 Task: Measure the distance between Nashville and Andrew Jackson's Hermitage
Action: Mouse moved to (263, 71)
Screenshot: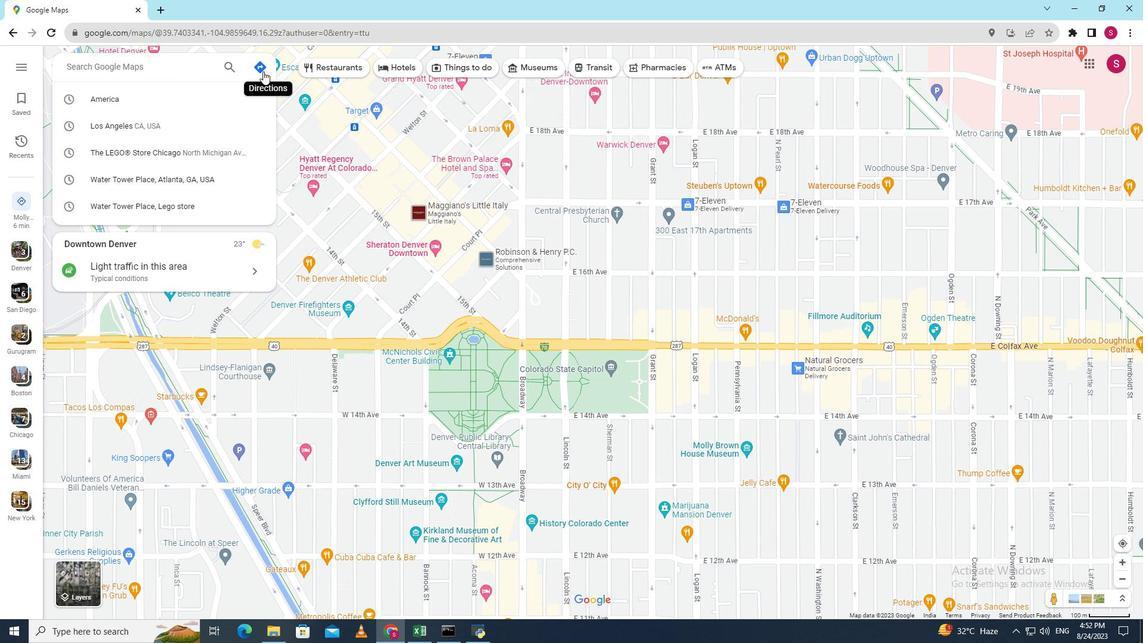 
Action: Mouse pressed left at (263, 71)
Screenshot: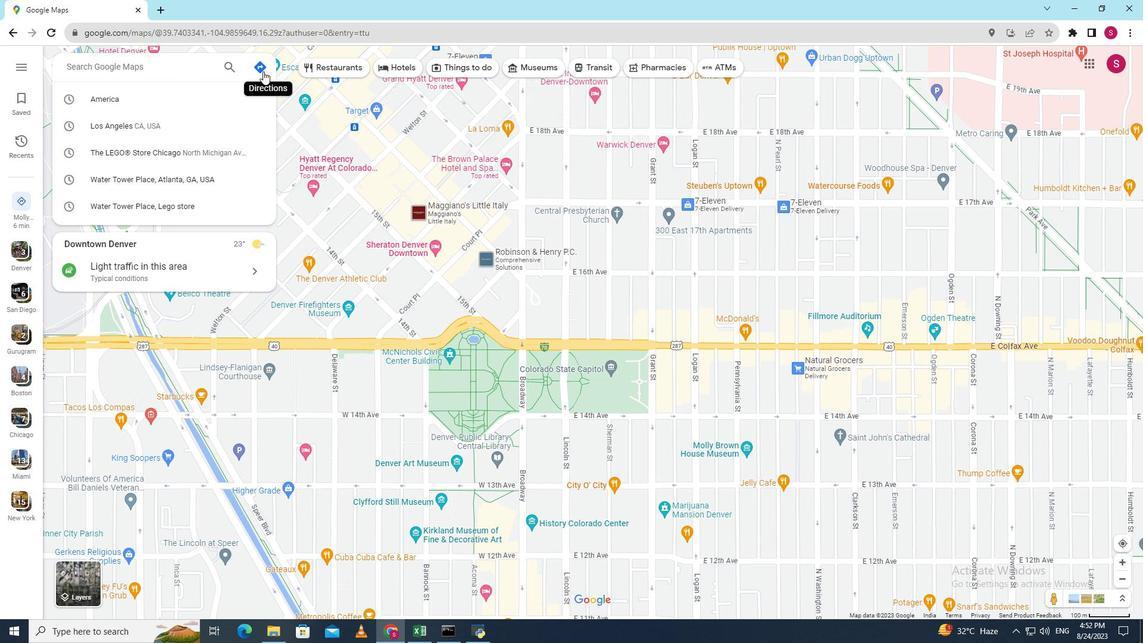 
Action: Mouse moved to (137, 98)
Screenshot: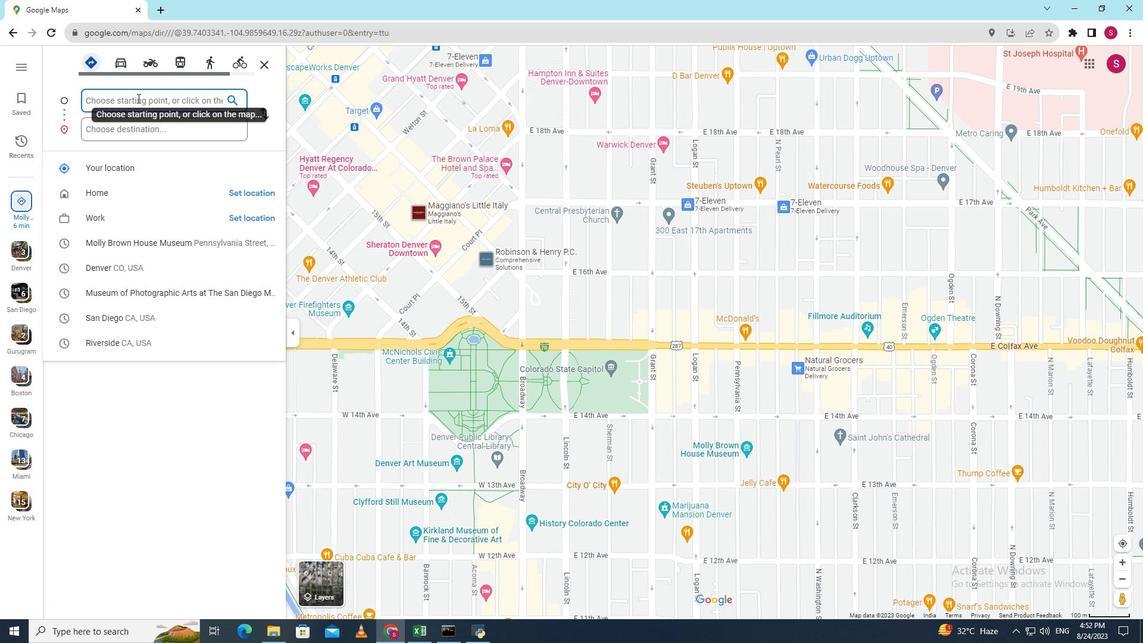 
Action: Key pressed <Key.shift><Key.shift><Key.shift><Key.shift><Key.shift><Key.shift><Key.shift><Key.shift><Key.shift><Key.shift><Key.shift><Key.shift><Key.shift>Nashville
Screenshot: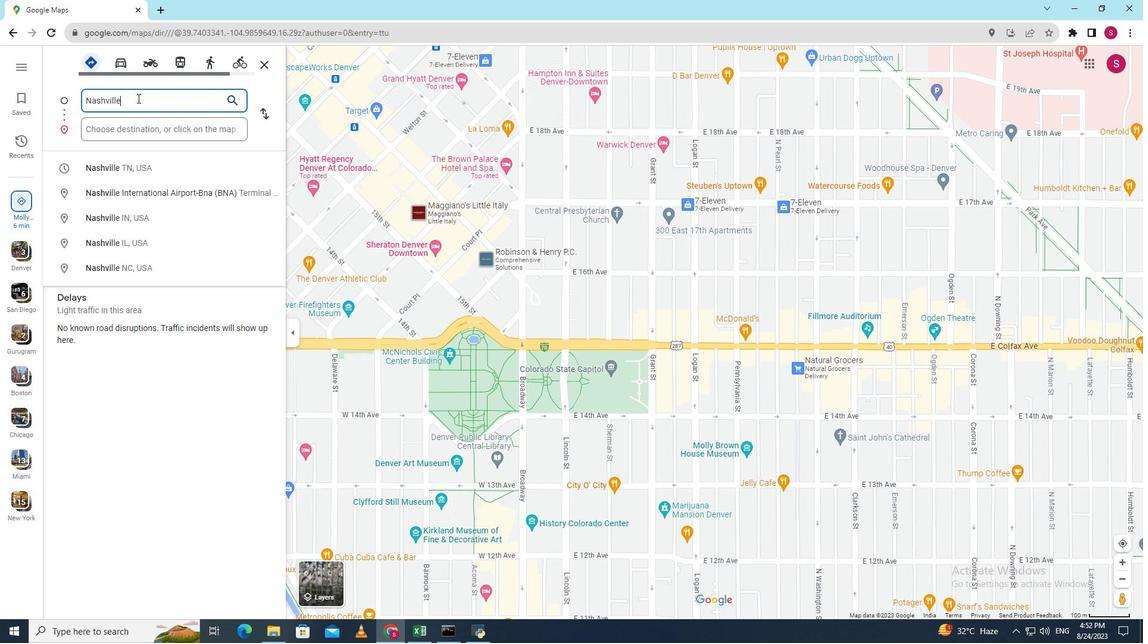 
Action: Mouse moved to (136, 125)
Screenshot: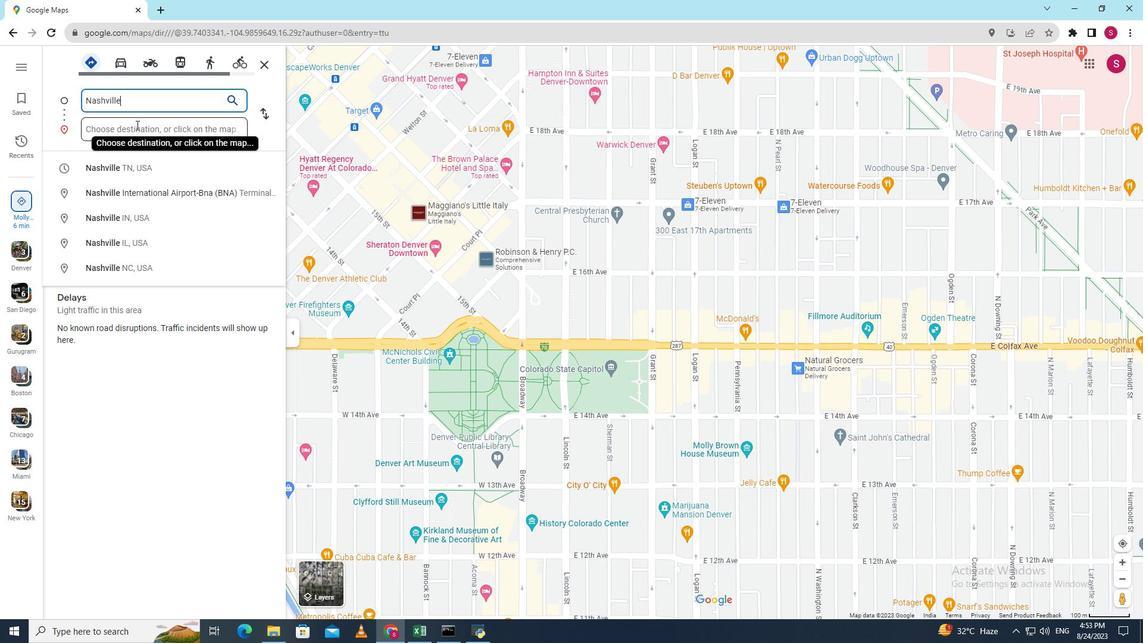 
Action: Mouse pressed left at (136, 125)
Screenshot: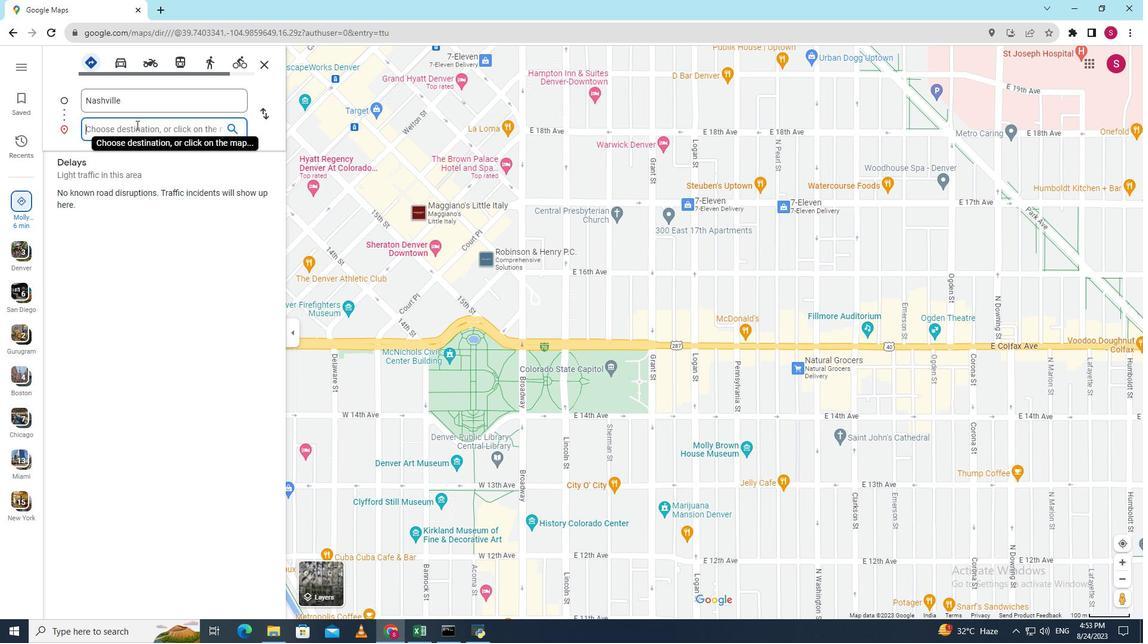
Action: Key pressed <Key.shift><Key.shift>Ande<Key.backspace>rew<Key.space><Key.shift><Key.shift><Key.shift><Key.shift><Key.shift><Key.shift><Key.shift><Key.shift>Jackson's<Key.space><Key.shift><Key.shift><Key.shift><Key.shift><Key.shift><Key.shift><Key.shift><Key.shift>Hermitage<Key.enter>
Screenshot: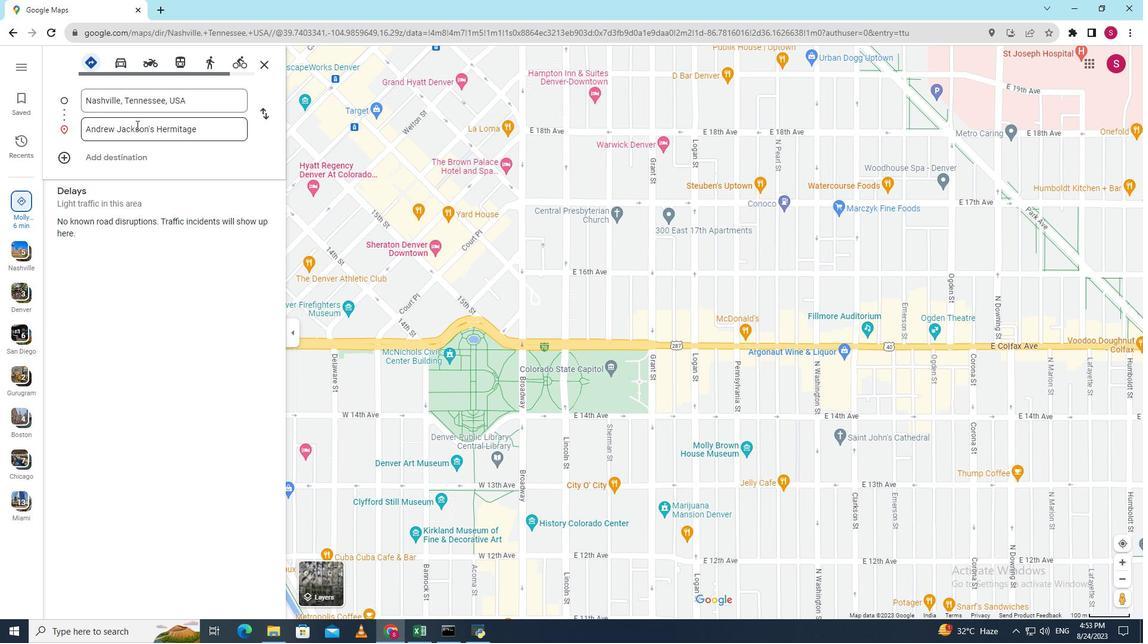 
Action: Mouse moved to (425, 412)
Screenshot: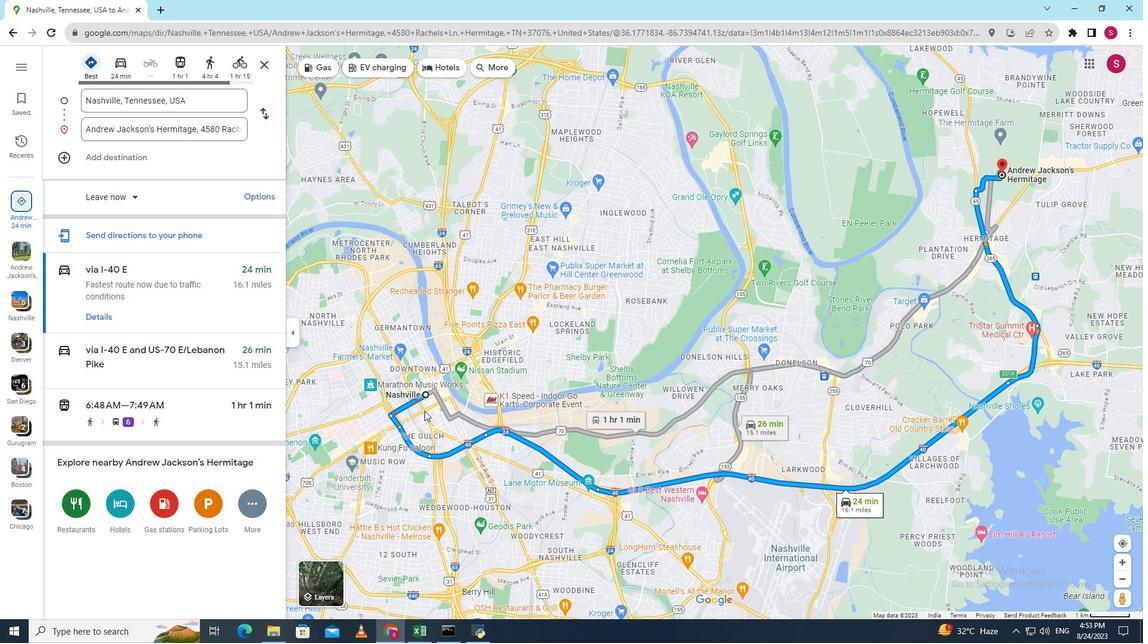 
Action: Mouse scrolled (425, 412) with delta (0, 0)
Screenshot: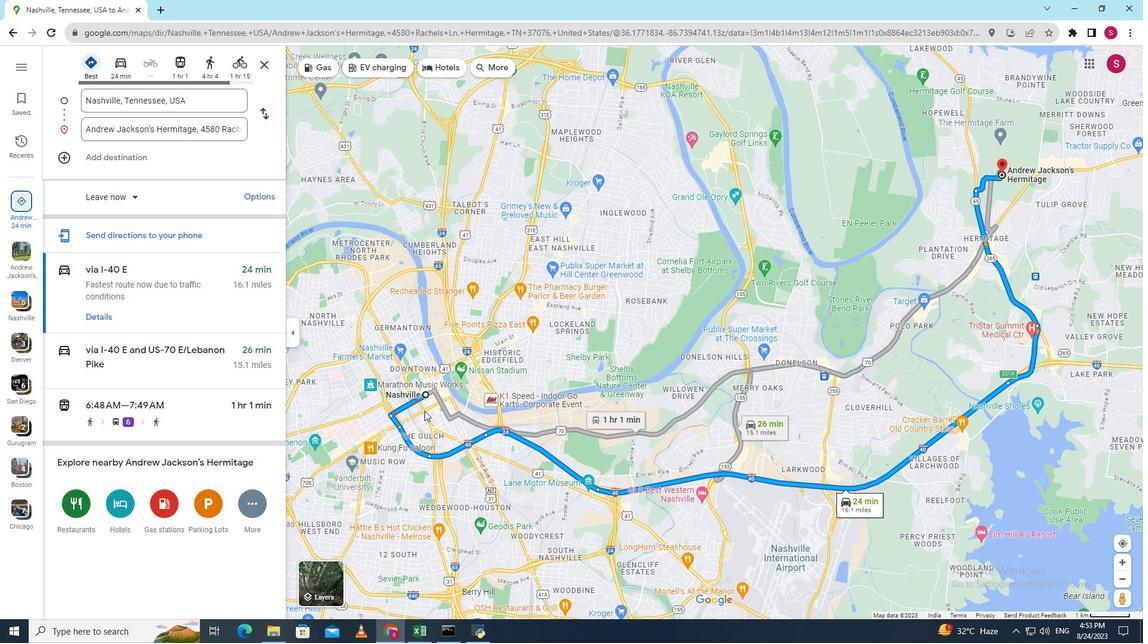 
Action: Mouse moved to (424, 411)
Screenshot: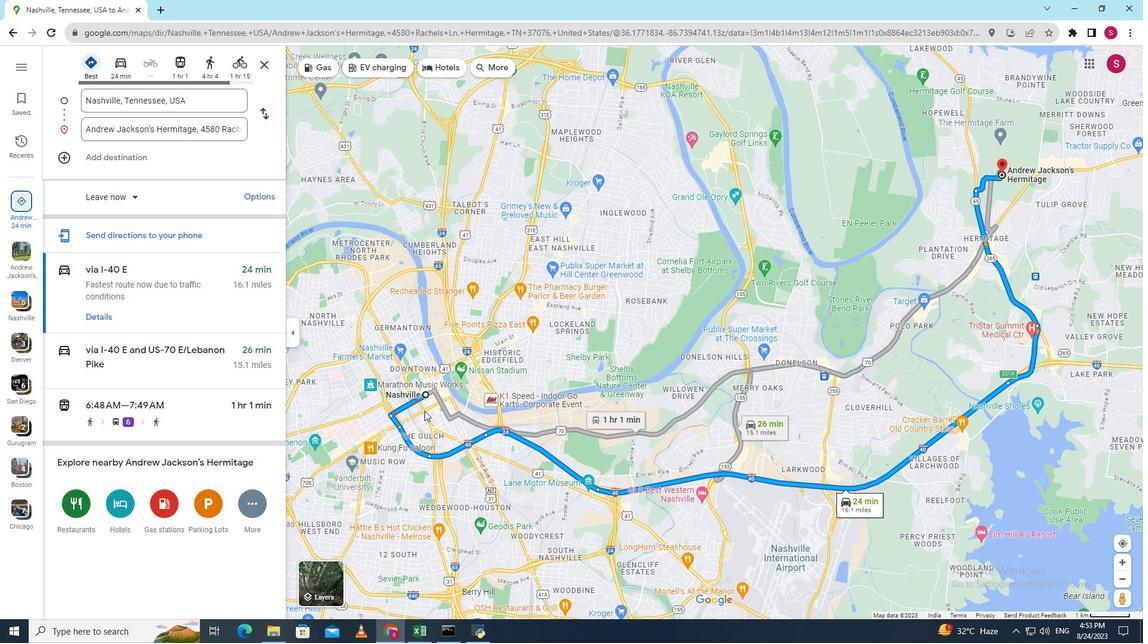 
Action: Mouse scrolled (424, 411) with delta (0, 0)
Screenshot: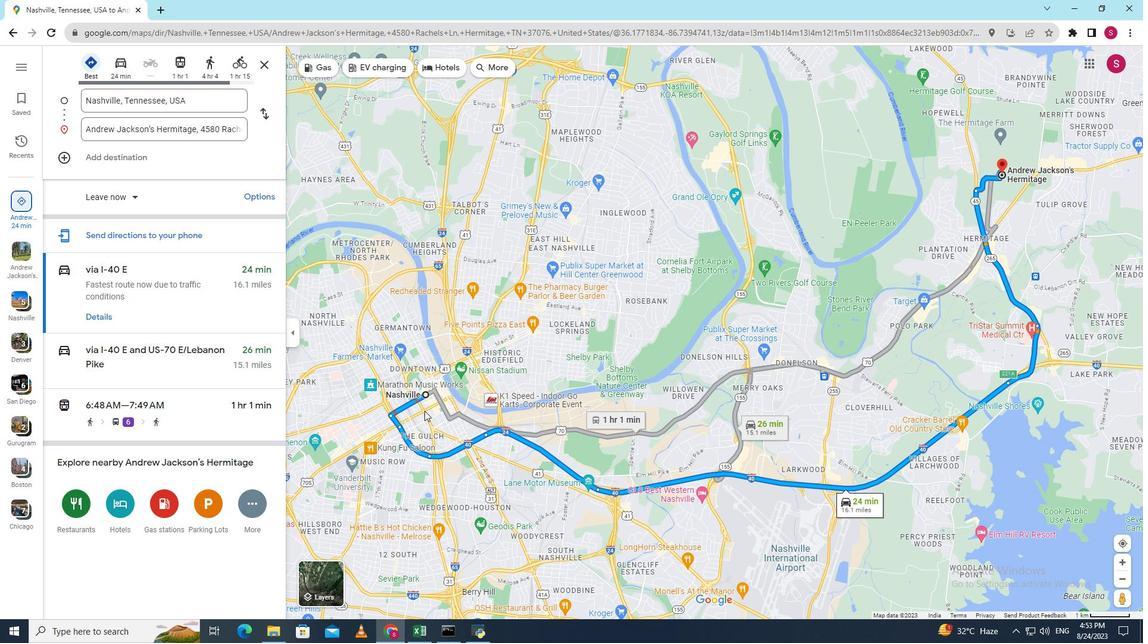 
Action: Mouse scrolled (424, 411) with delta (0, 0)
Screenshot: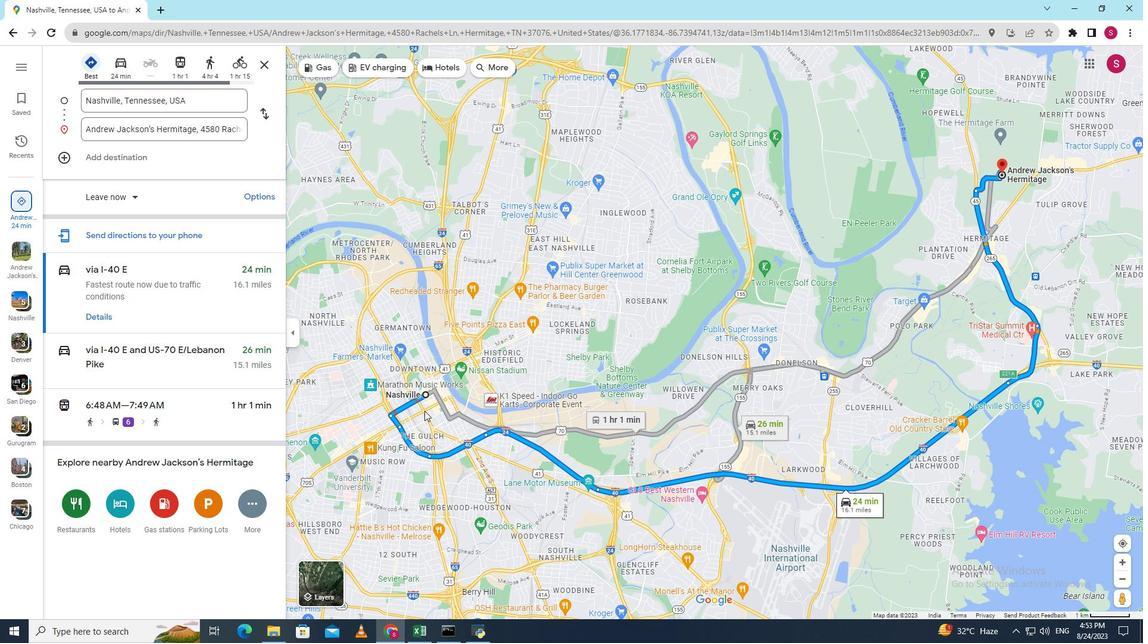 
Action: Mouse scrolled (424, 411) with delta (0, 0)
Screenshot: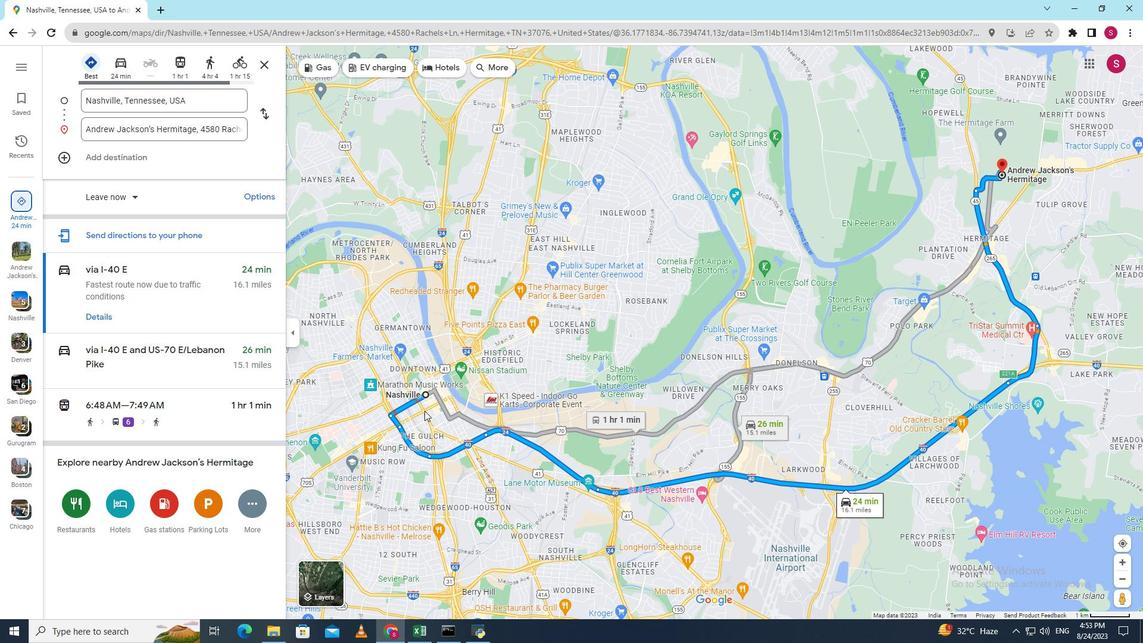 
Action: Mouse scrolled (424, 411) with delta (0, 0)
Screenshot: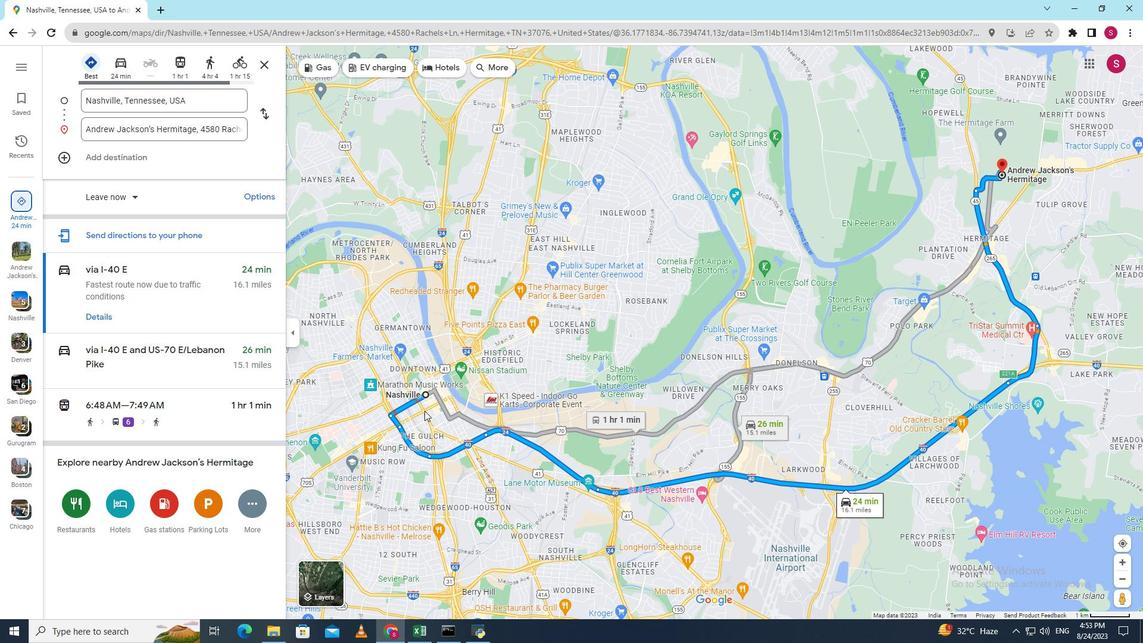 
Action: Mouse scrolled (424, 411) with delta (0, 0)
Screenshot: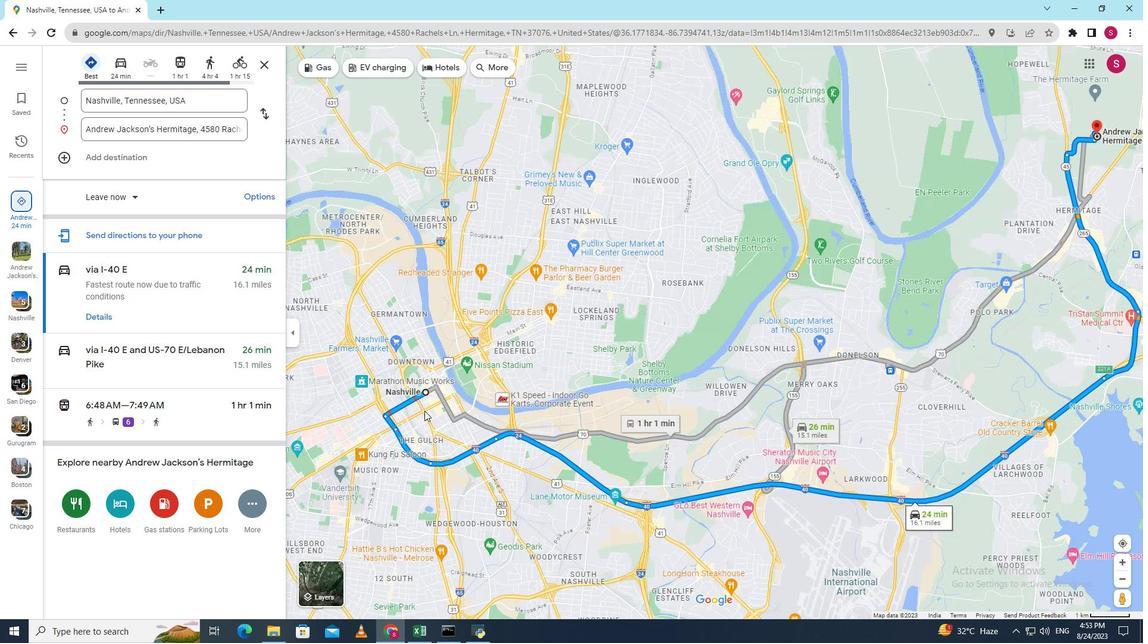 
Action: Mouse scrolled (424, 411) with delta (0, 0)
Screenshot: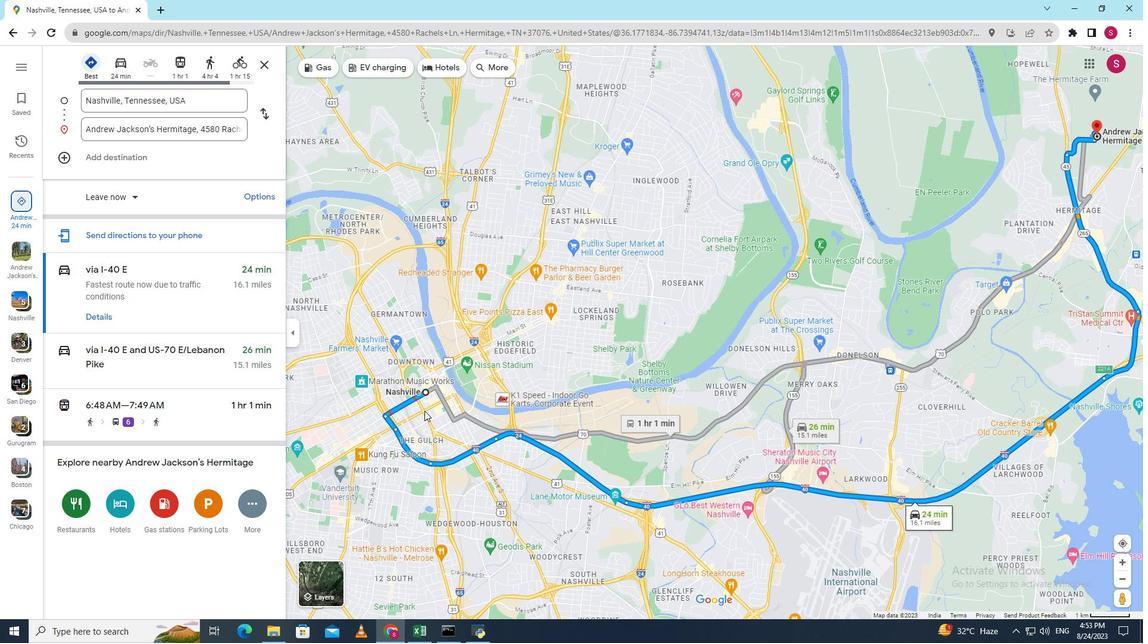 
Action: Mouse moved to (427, 356)
Screenshot: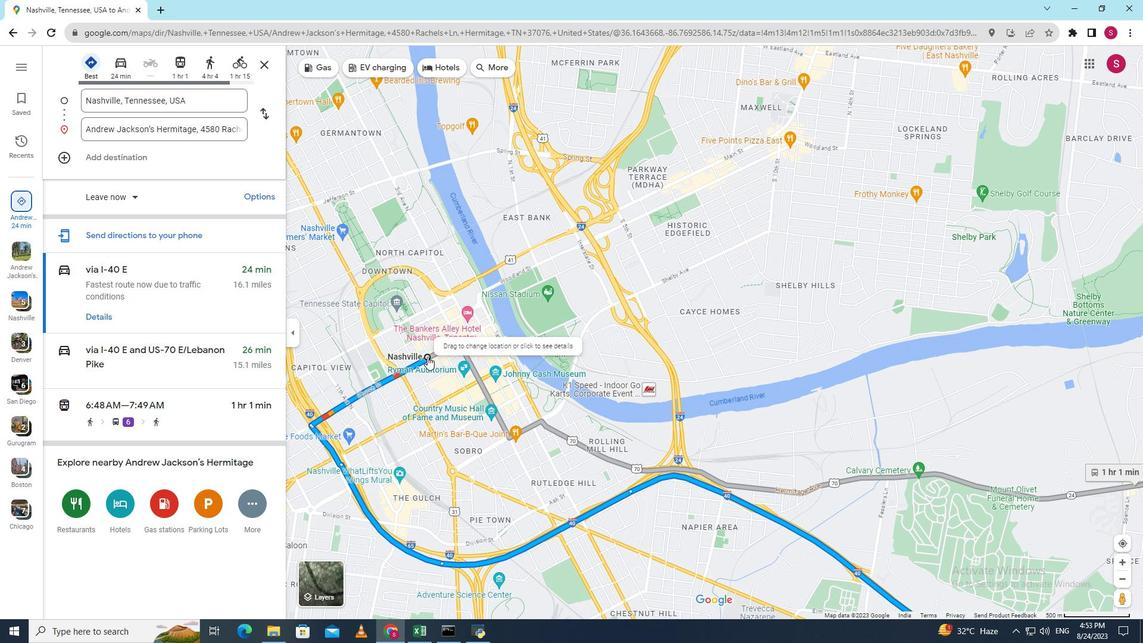 
Action: Mouse pressed right at (427, 356)
Screenshot: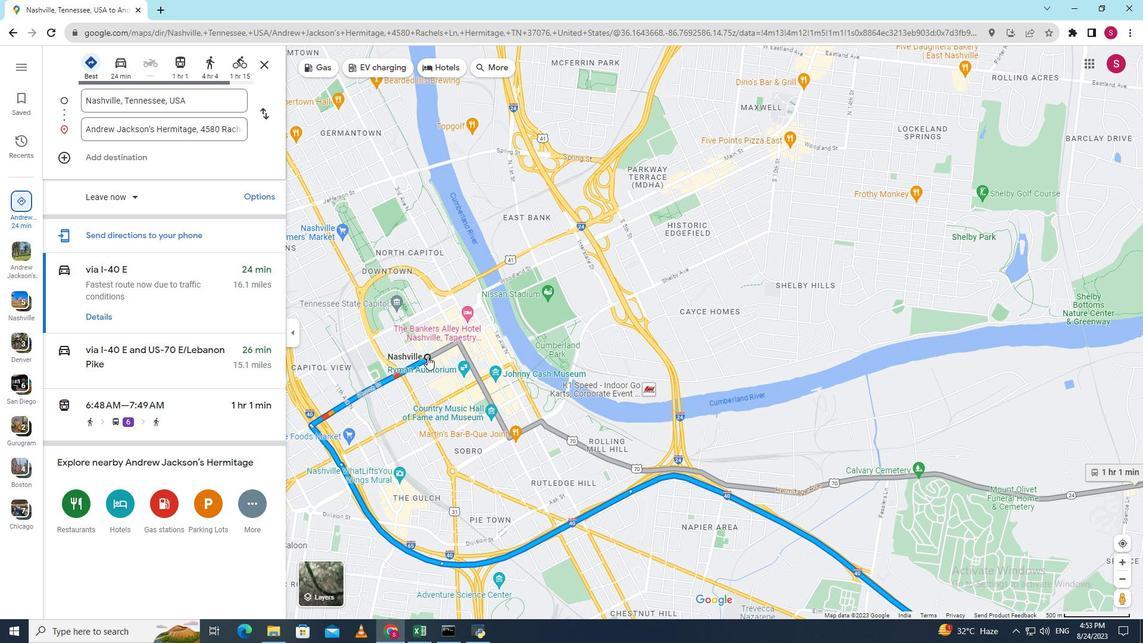 
Action: Mouse moved to (427, 355)
Screenshot: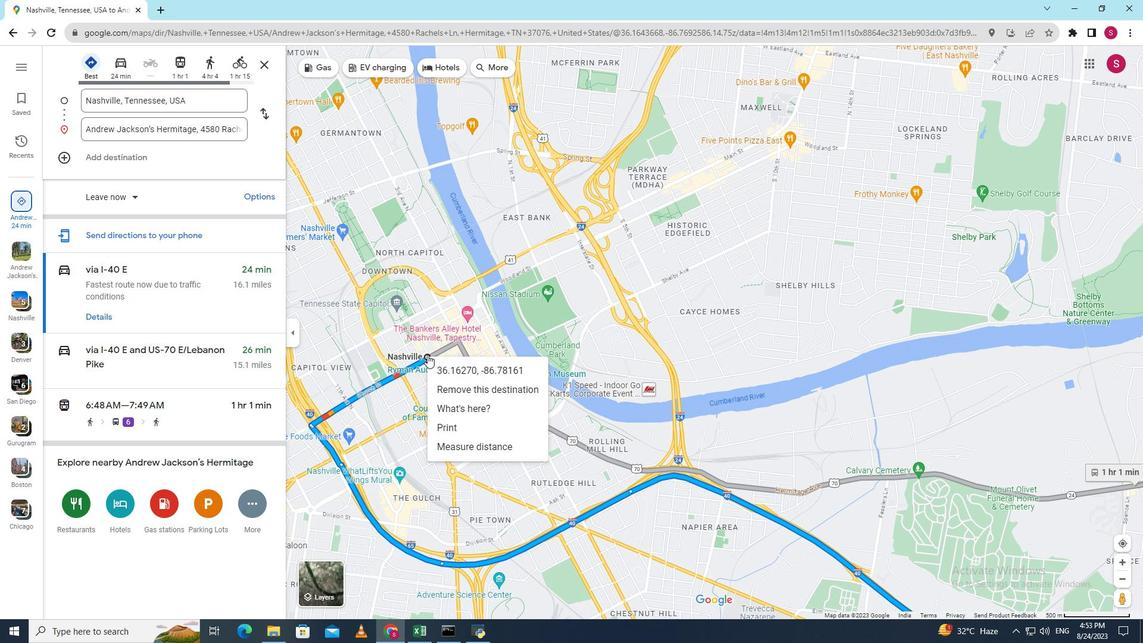 
Action: Mouse pressed right at (427, 355)
Screenshot: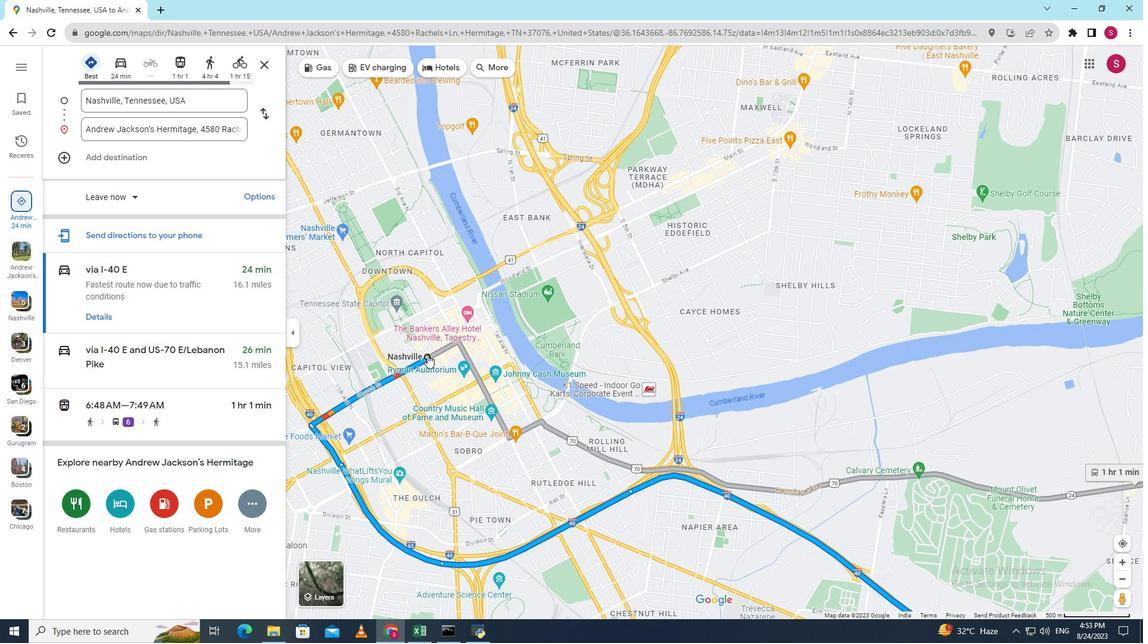 
Action: Mouse moved to (459, 445)
Screenshot: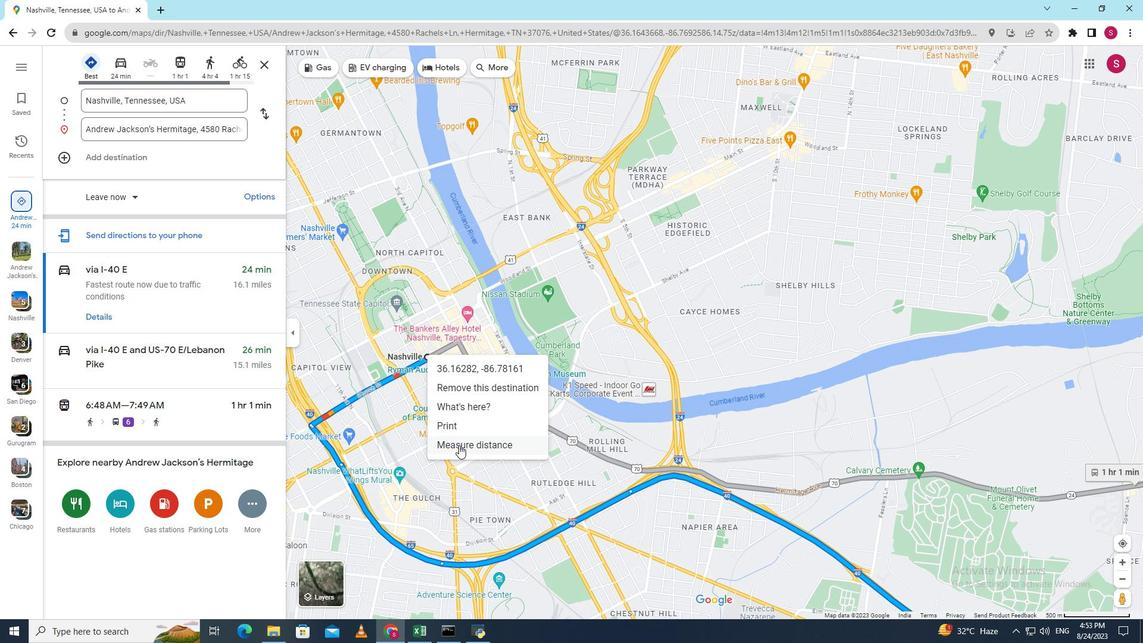 
Action: Mouse pressed left at (459, 445)
Screenshot: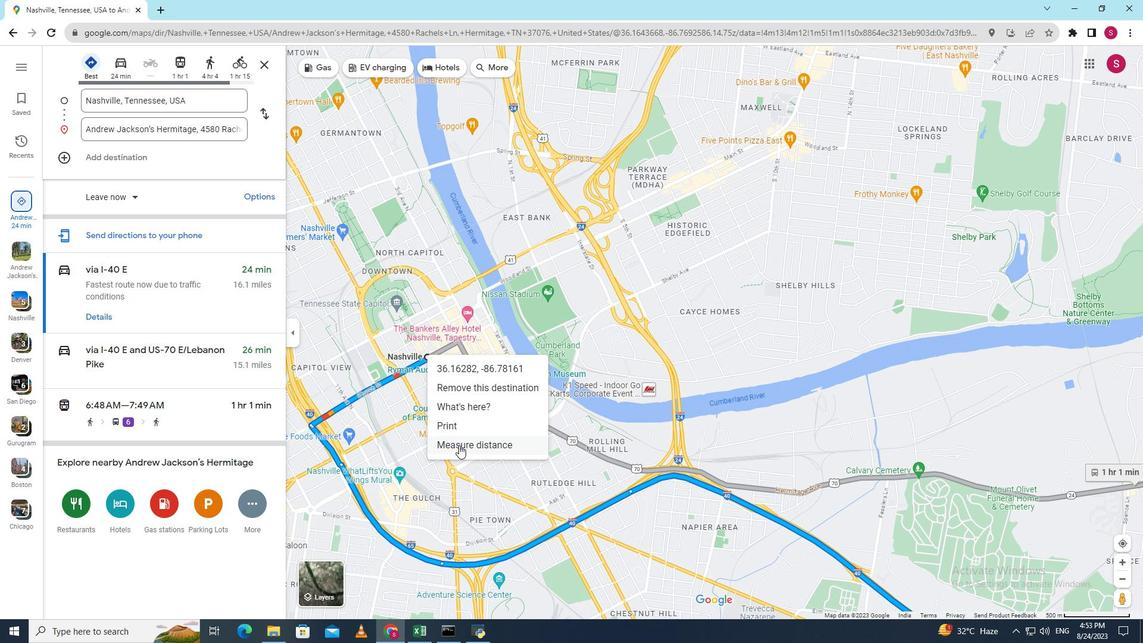 
Action: Mouse moved to (969, 253)
Screenshot: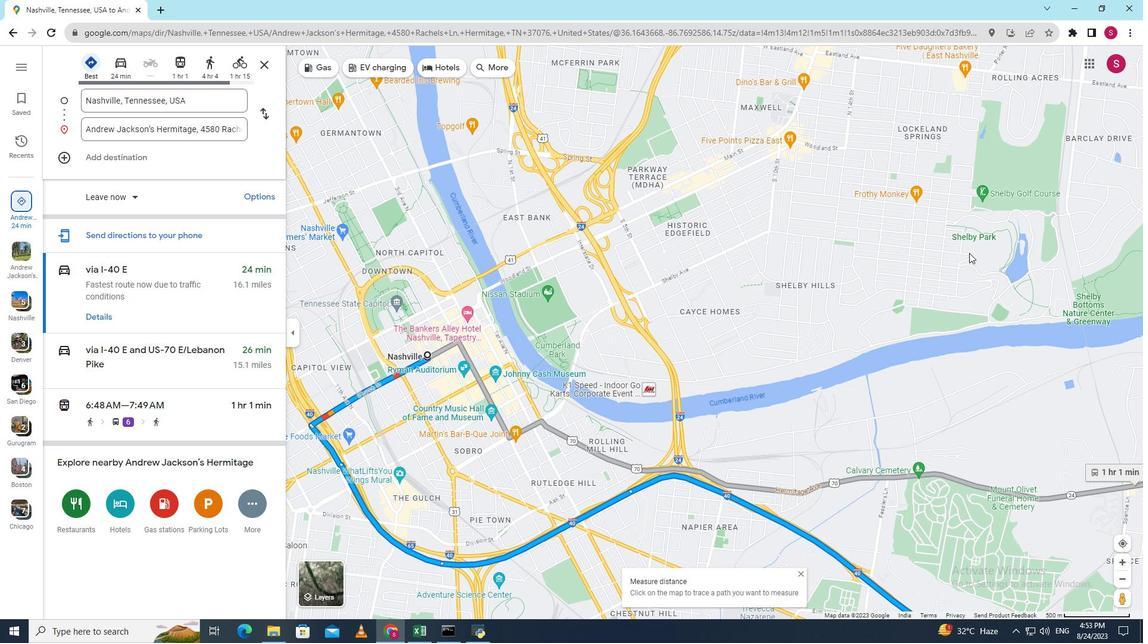 
Action: Mouse pressed left at (969, 253)
Screenshot: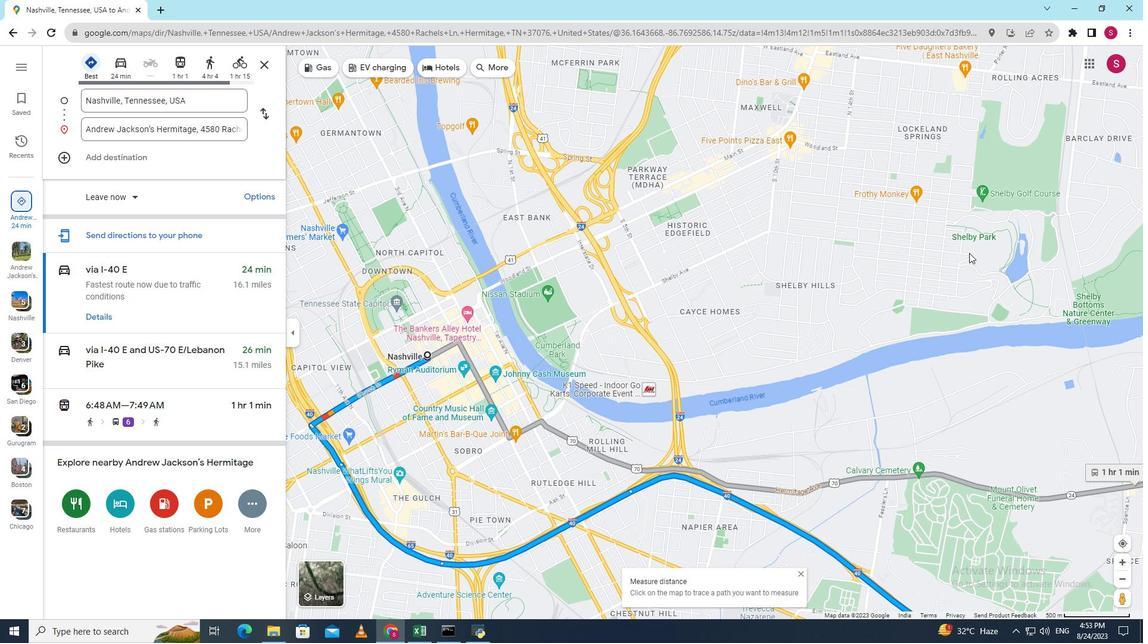 
Action: Mouse moved to (839, 221)
Screenshot: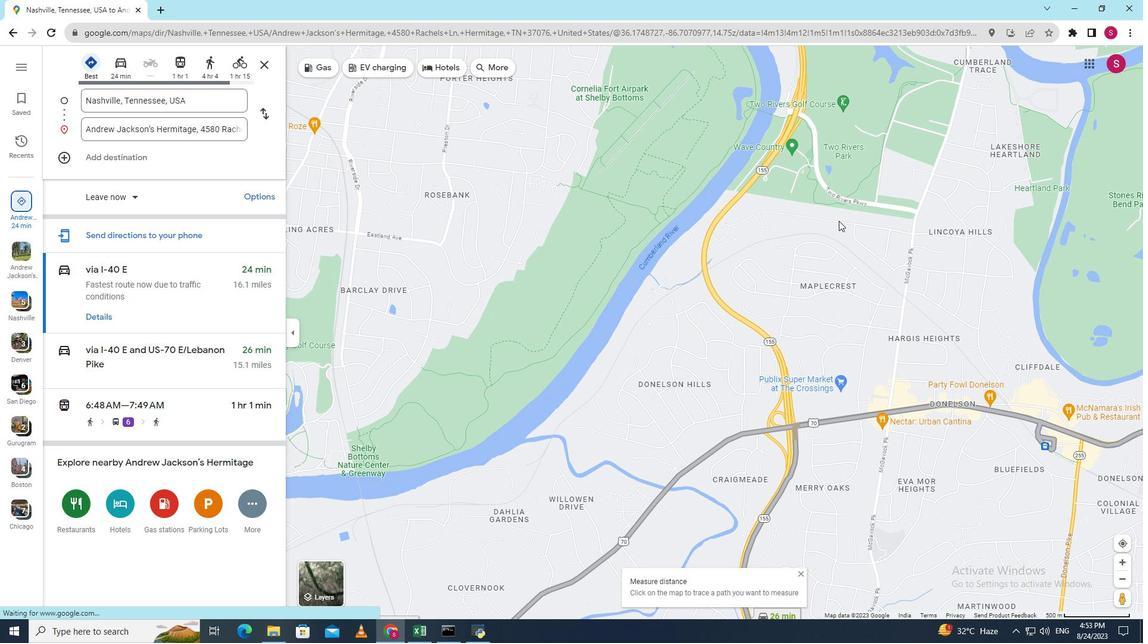 
Action: Mouse pressed left at (839, 221)
Screenshot: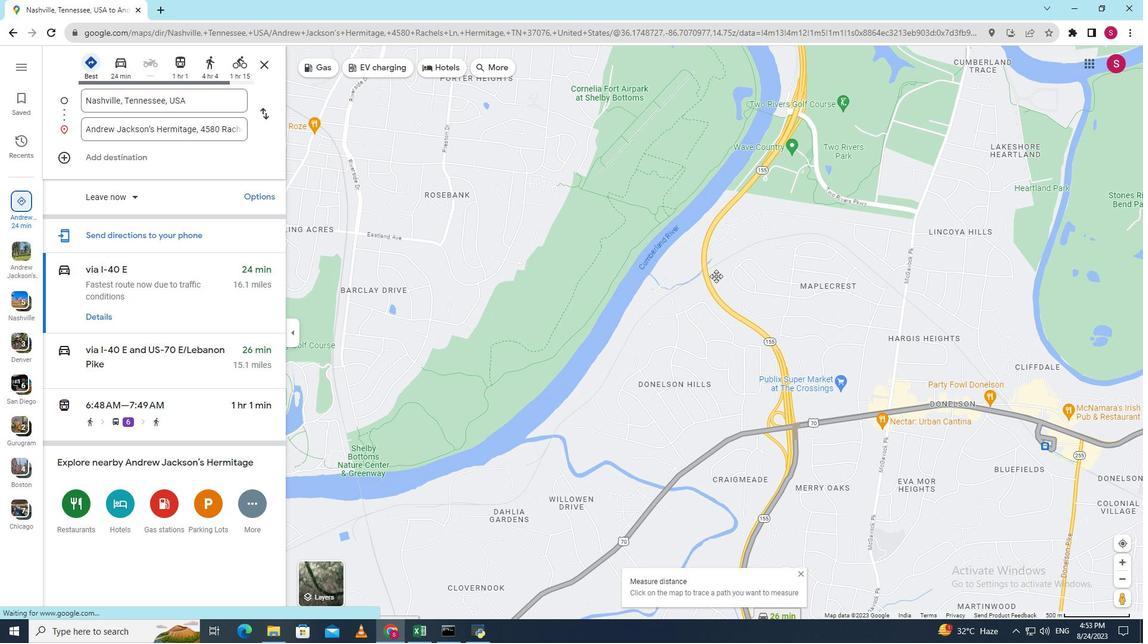 
Action: Mouse moved to (575, 337)
Screenshot: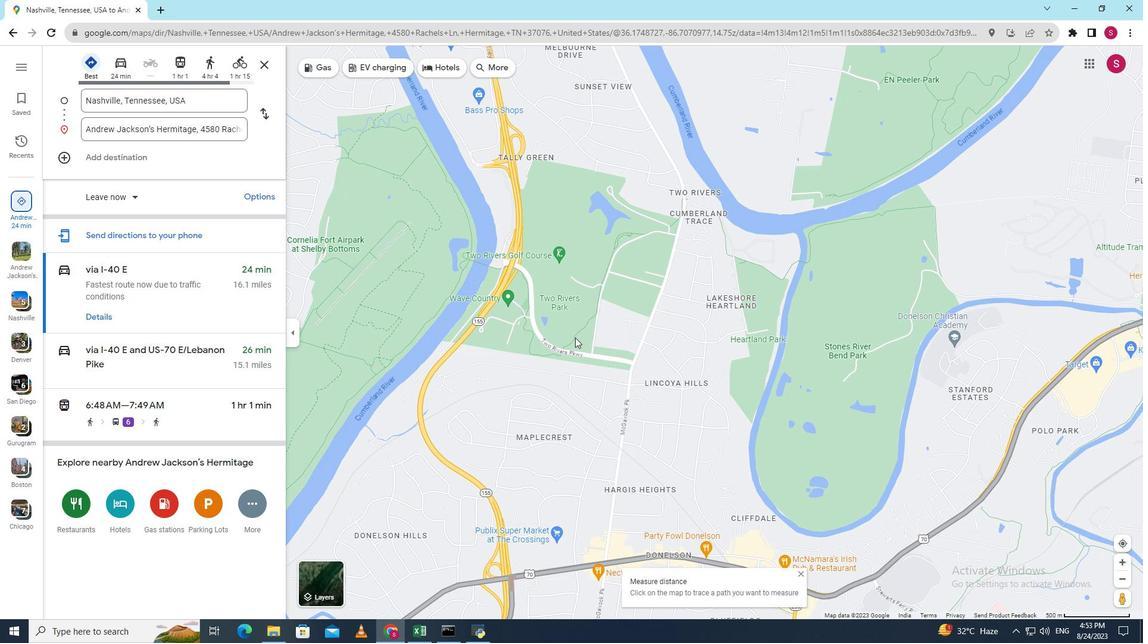 
Action: Mouse scrolled (575, 337) with delta (0, 0)
Screenshot: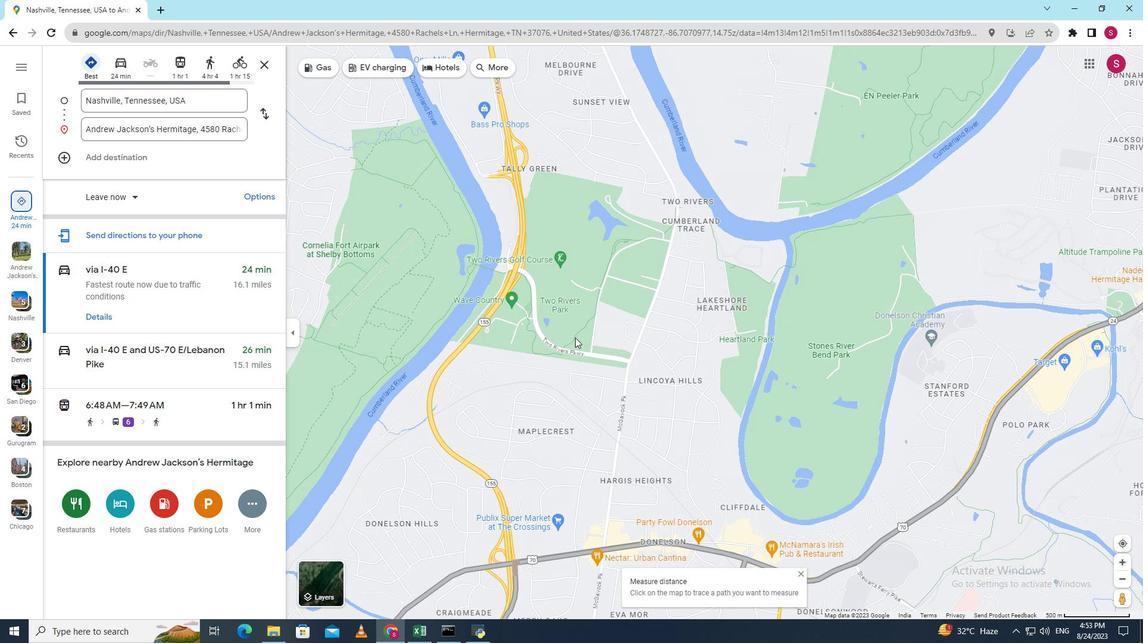 
Action: Mouse scrolled (575, 337) with delta (0, 0)
Screenshot: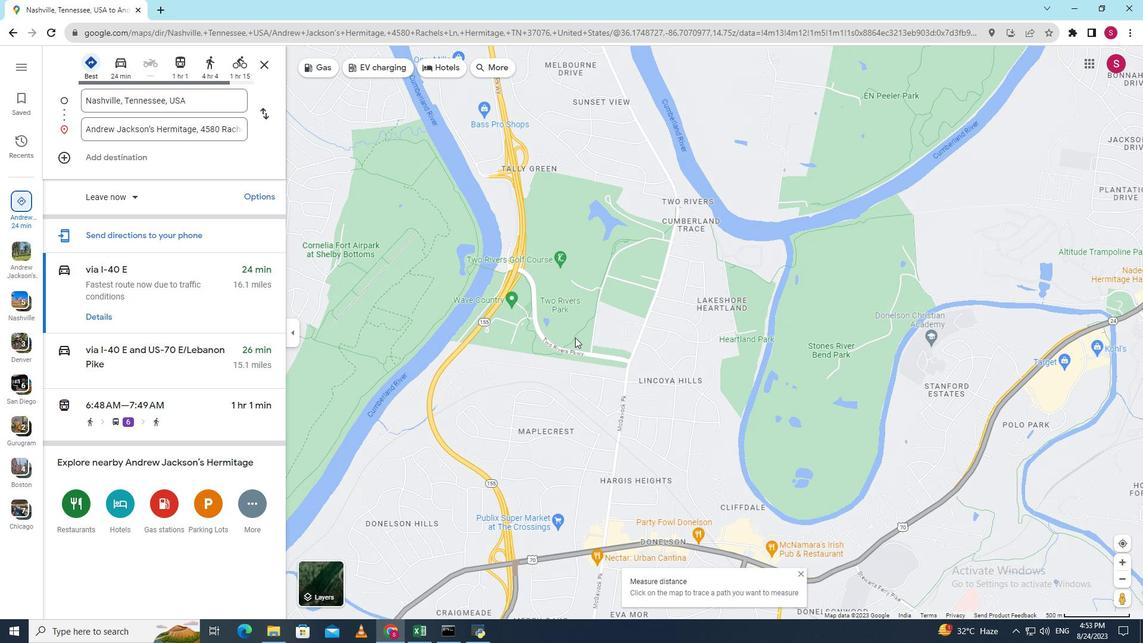 
Action: Mouse scrolled (575, 337) with delta (0, 0)
Screenshot: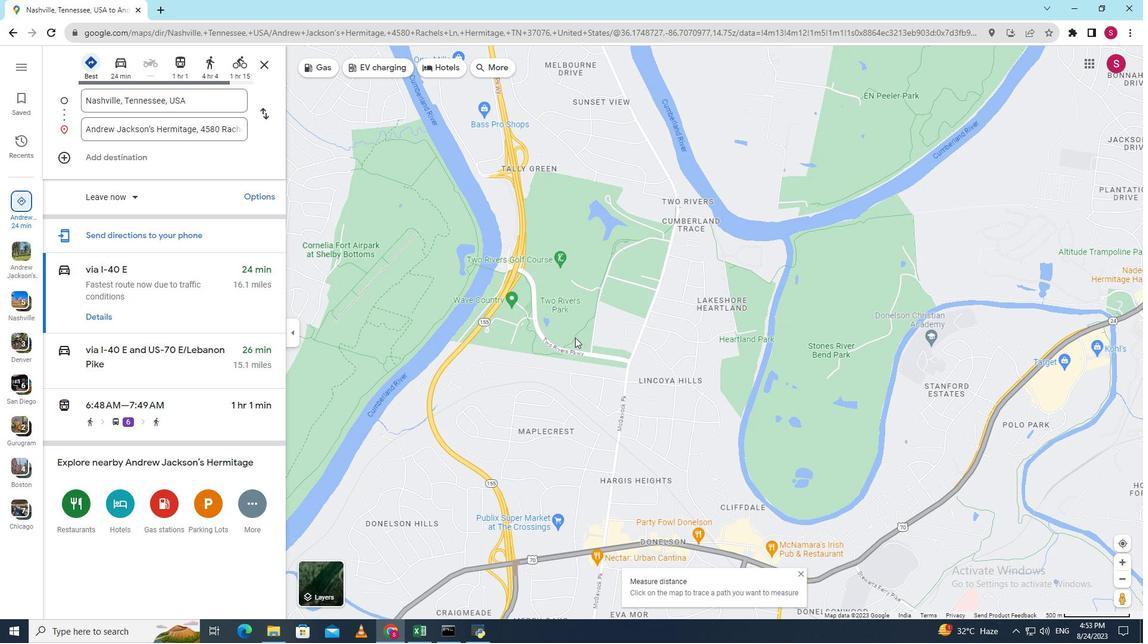 
Action: Mouse scrolled (575, 337) with delta (0, 0)
Screenshot: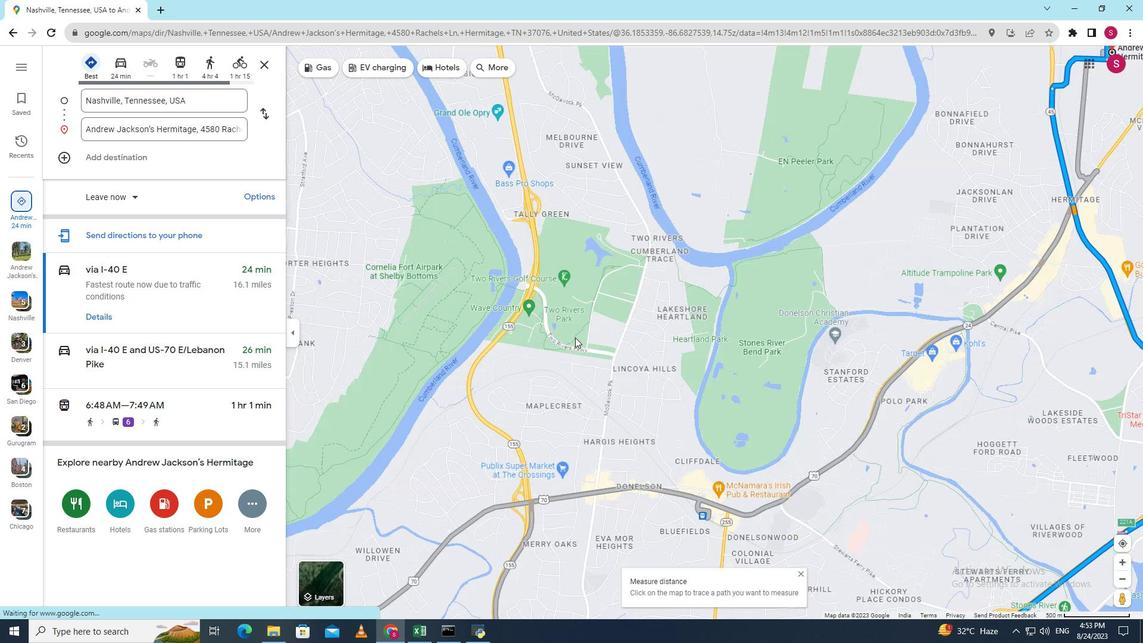 
Action: Mouse scrolled (575, 337) with delta (0, 0)
Screenshot: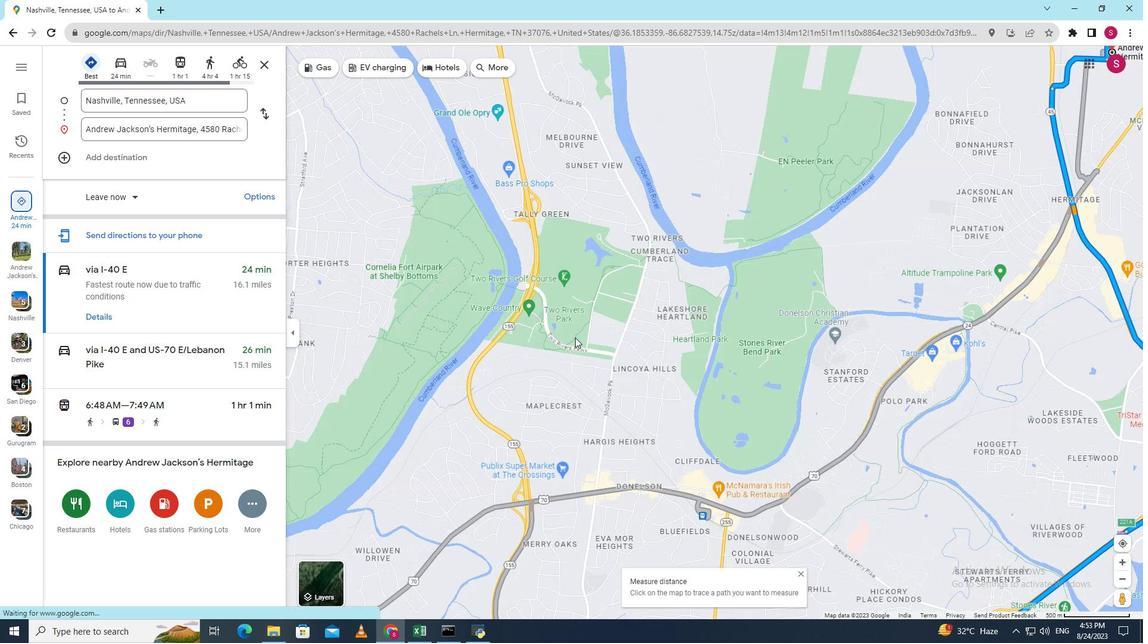 
Action: Mouse scrolled (575, 337) with delta (0, 0)
Screenshot: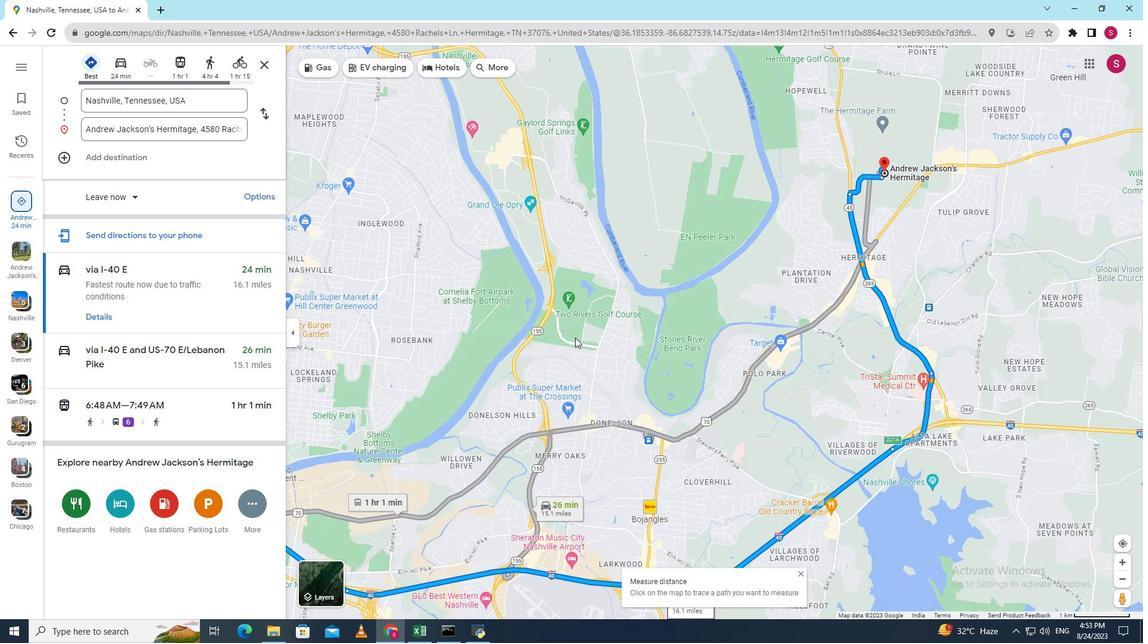 
Action: Mouse moved to (852, 196)
Screenshot: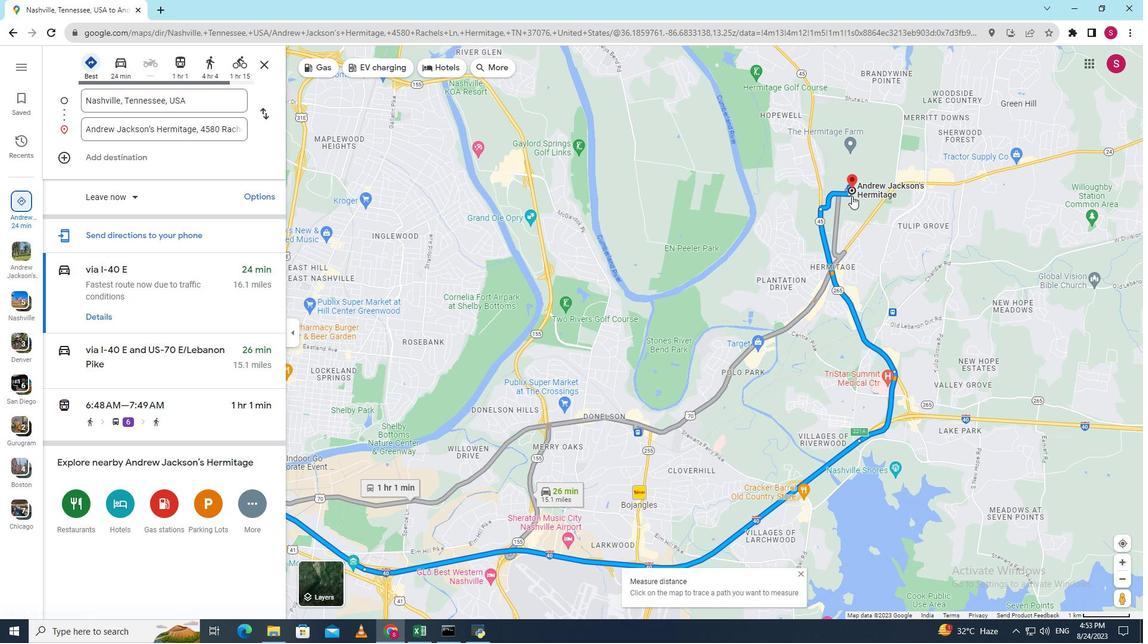 
Action: Mouse scrolled (852, 196) with delta (0, 0)
Screenshot: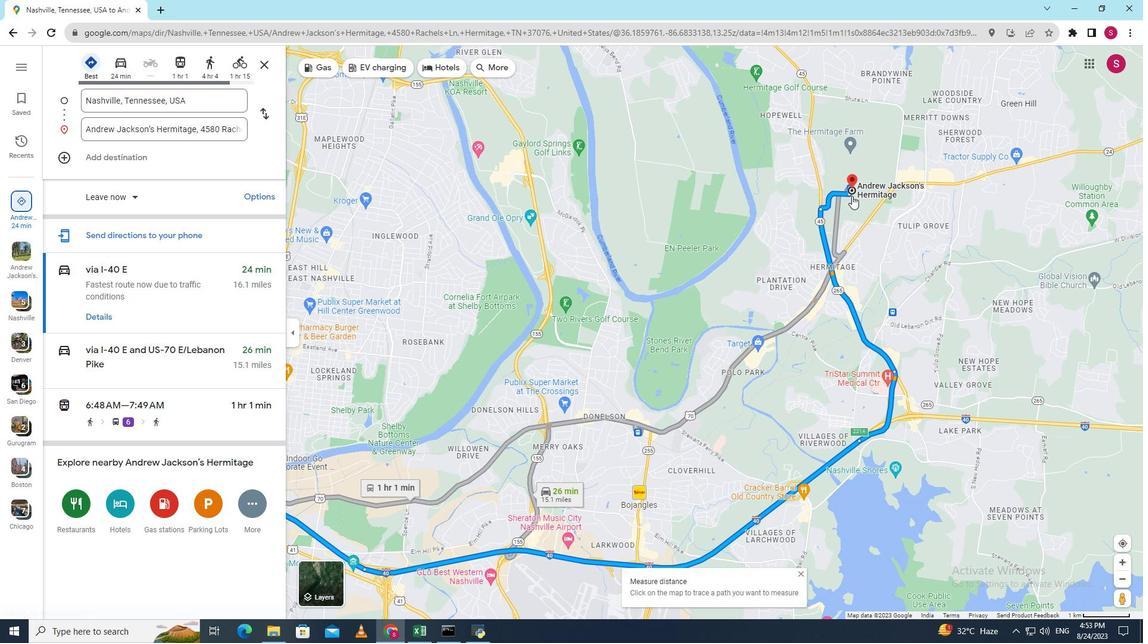 
Action: Mouse scrolled (852, 196) with delta (0, 0)
Screenshot: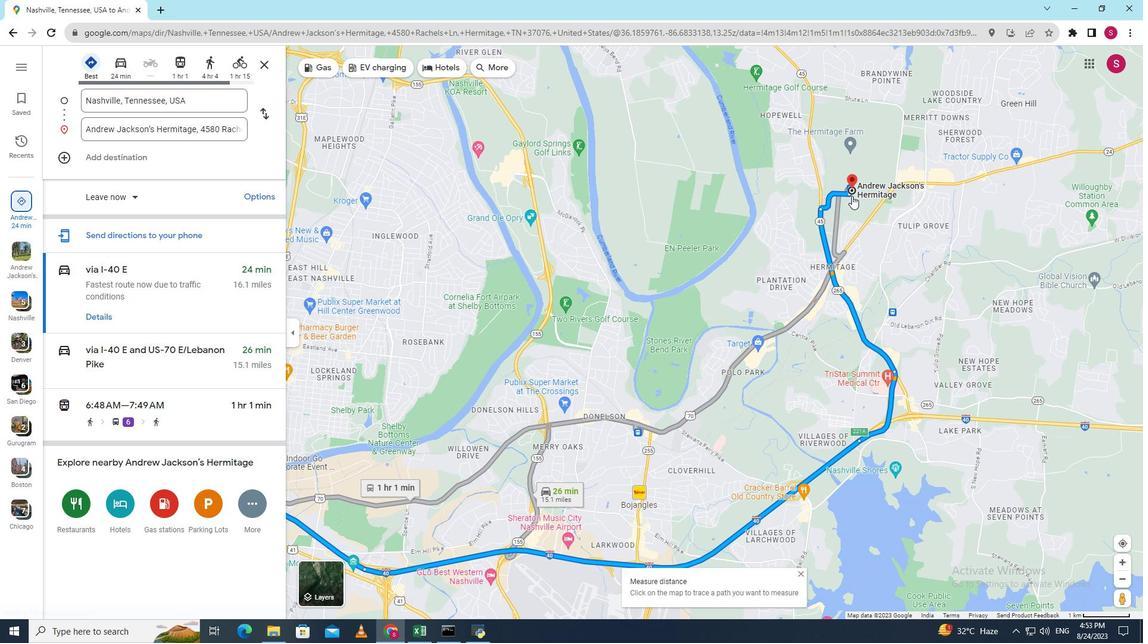 
Action: Mouse scrolled (852, 196) with delta (0, 0)
Screenshot: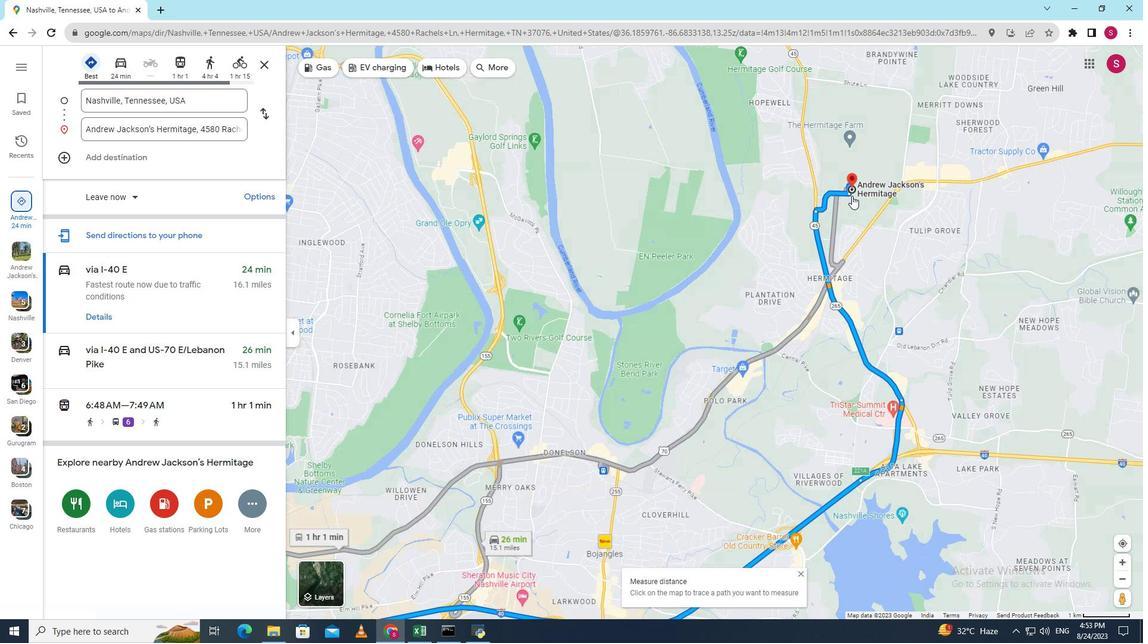 
Action: Mouse scrolled (852, 196) with delta (0, 0)
Screenshot: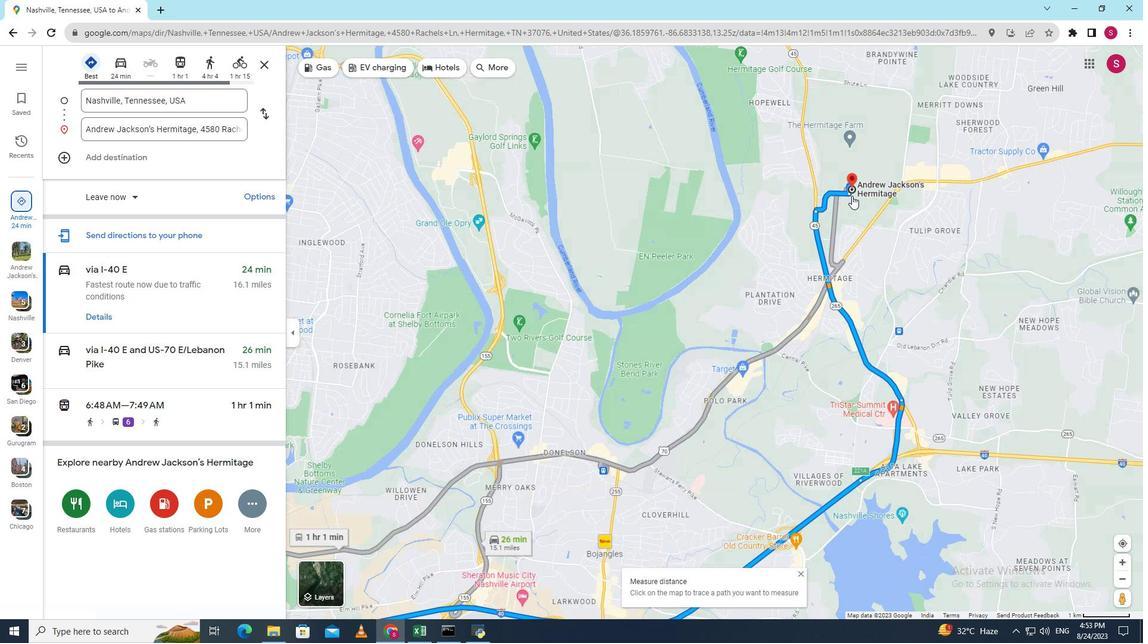 
Action: Mouse scrolled (852, 196) with delta (0, 0)
Screenshot: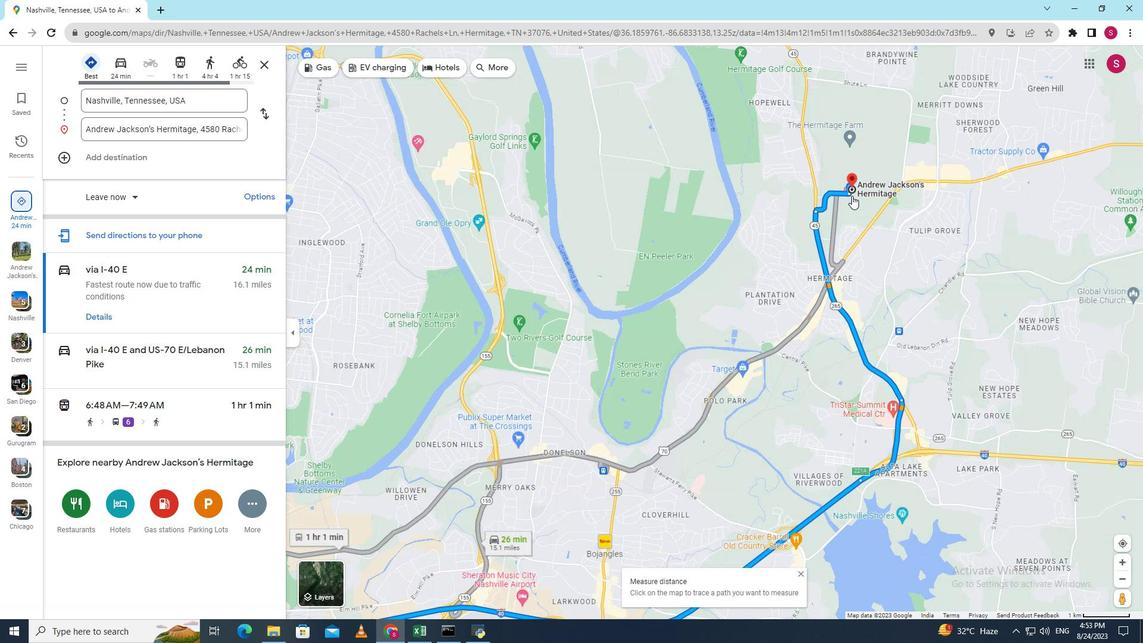 
Action: Mouse scrolled (852, 196) with delta (0, 0)
Screenshot: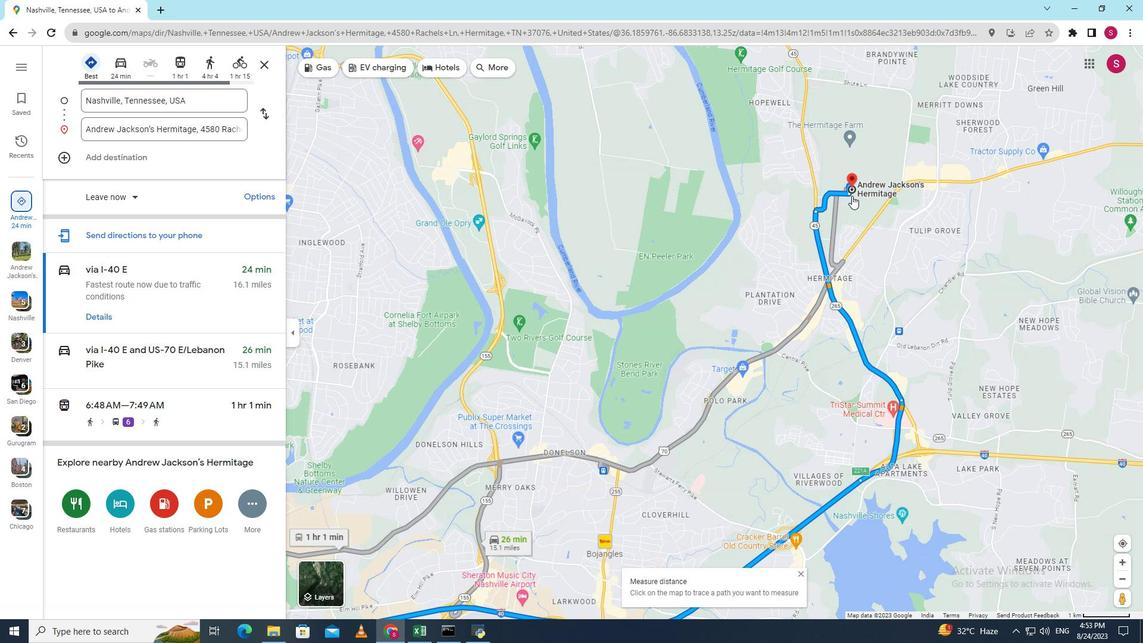 
Action: Mouse scrolled (852, 196) with delta (0, 0)
Screenshot: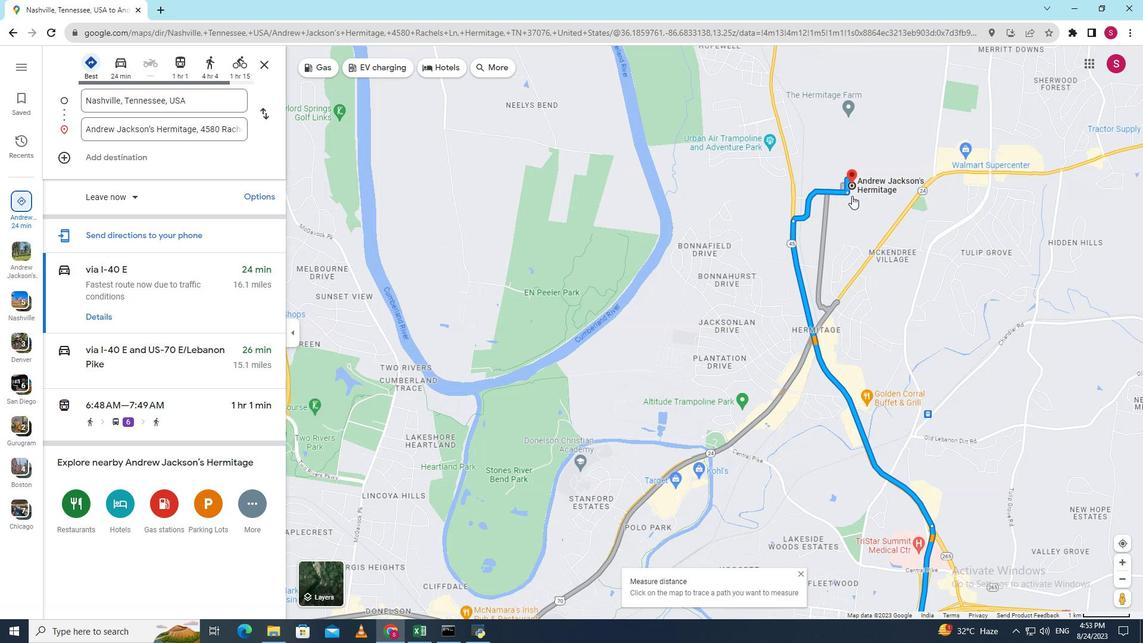 
Action: Mouse moved to (852, 193)
Screenshot: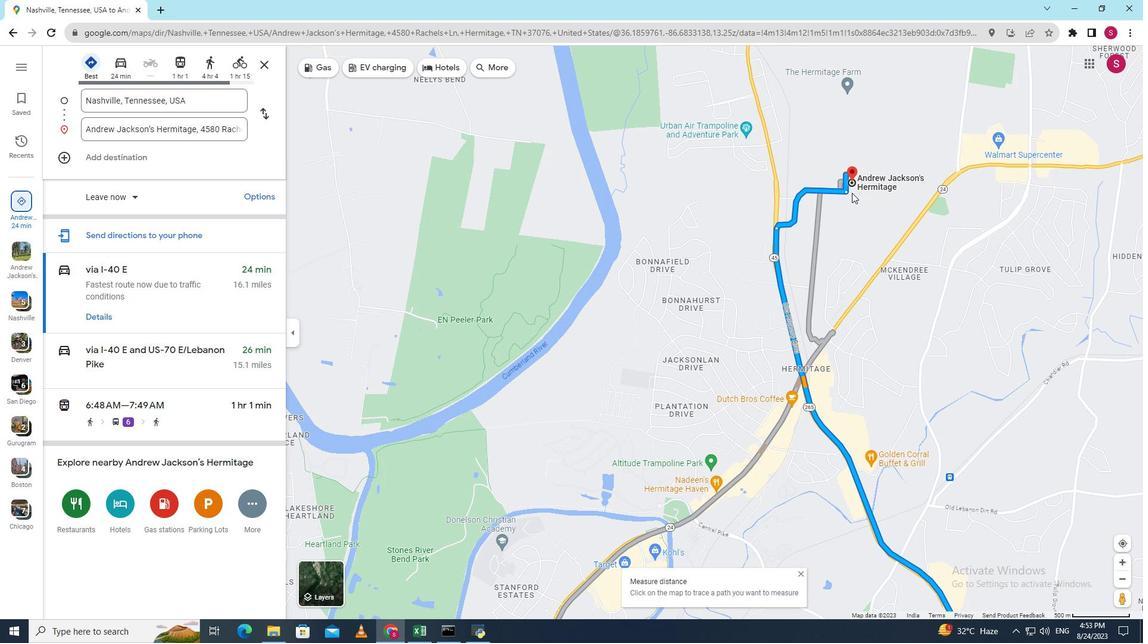 
Action: Mouse scrolled (852, 193) with delta (0, 0)
Screenshot: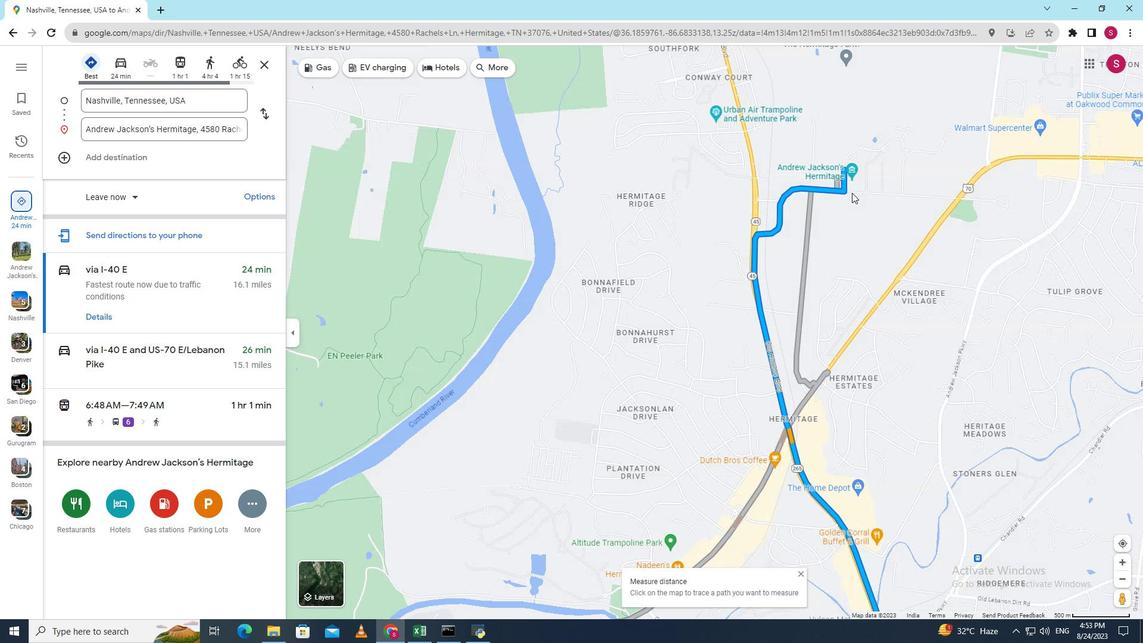 
Action: Mouse scrolled (852, 193) with delta (0, 0)
Screenshot: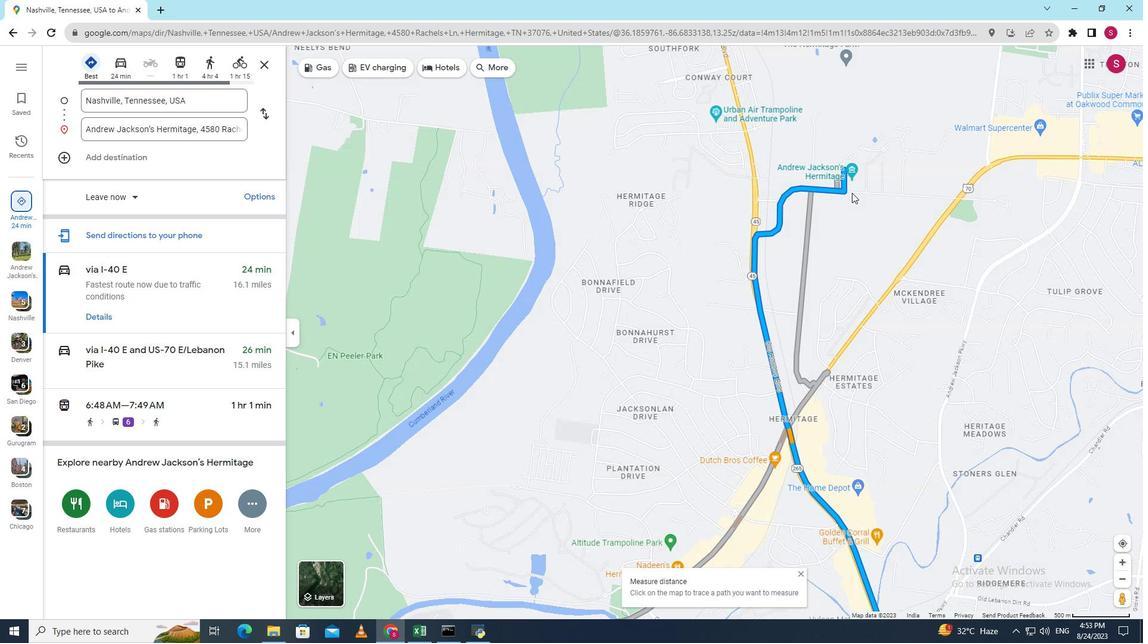 
Action: Mouse scrolled (852, 193) with delta (0, 0)
Screenshot: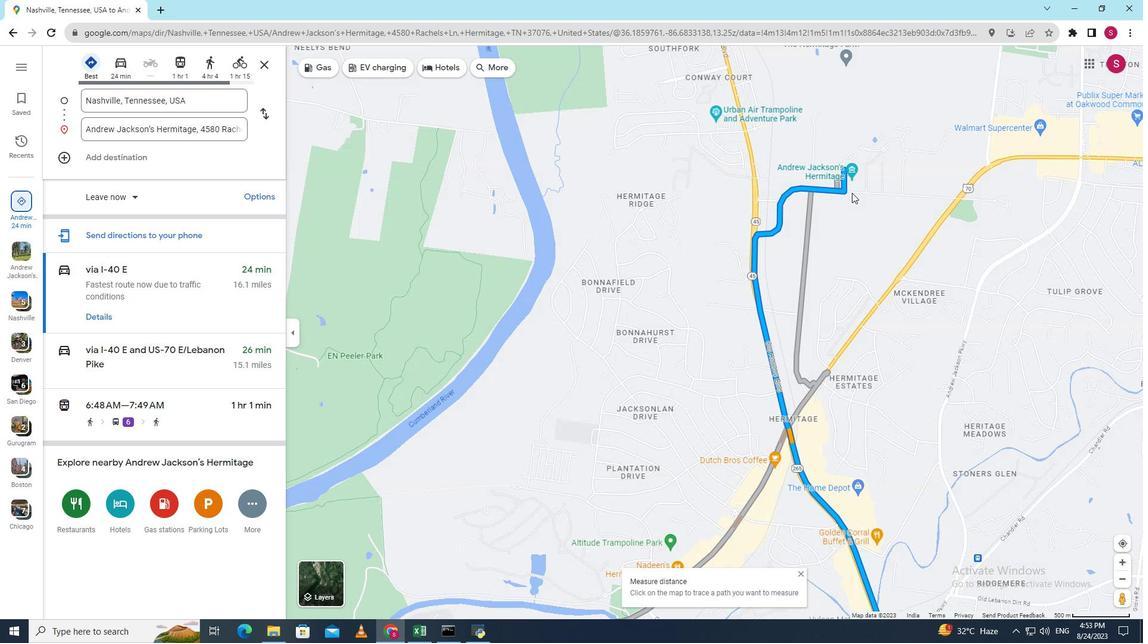 
Action: Mouse scrolled (852, 193) with delta (0, 0)
Screenshot: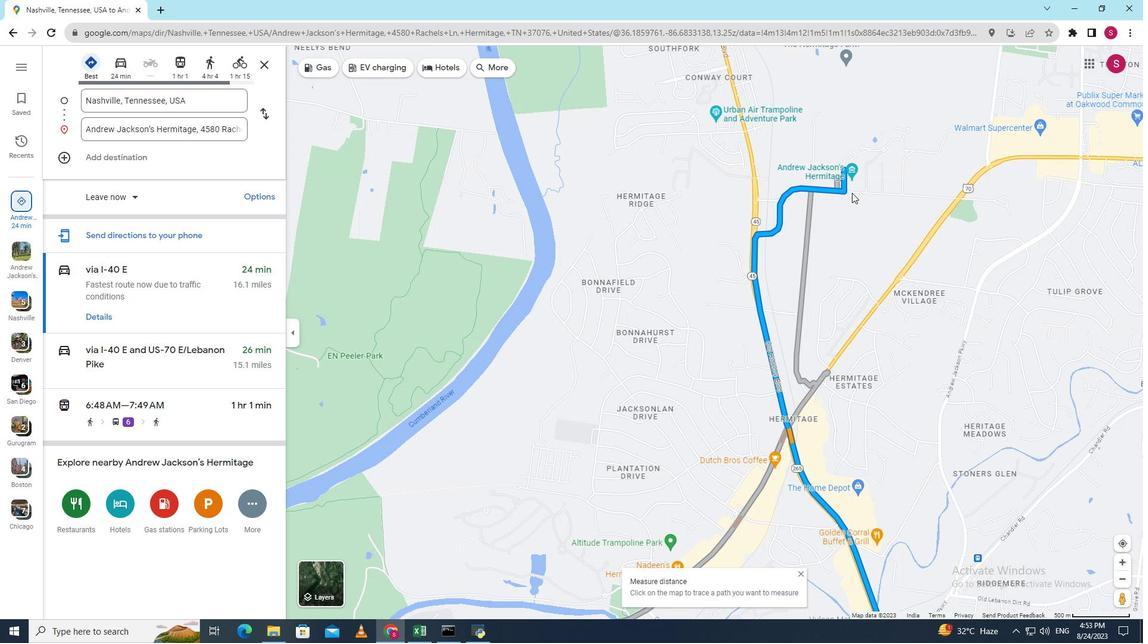 
Action: Mouse scrolled (852, 193) with delta (0, 0)
Screenshot: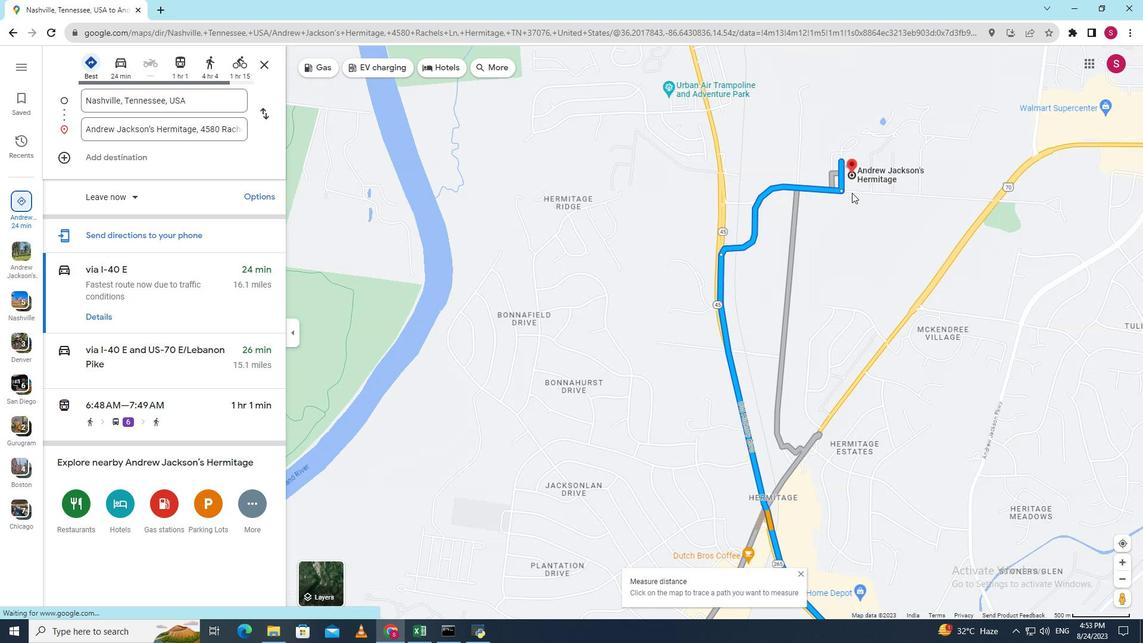 
Action: Mouse moved to (851, 166)
Screenshot: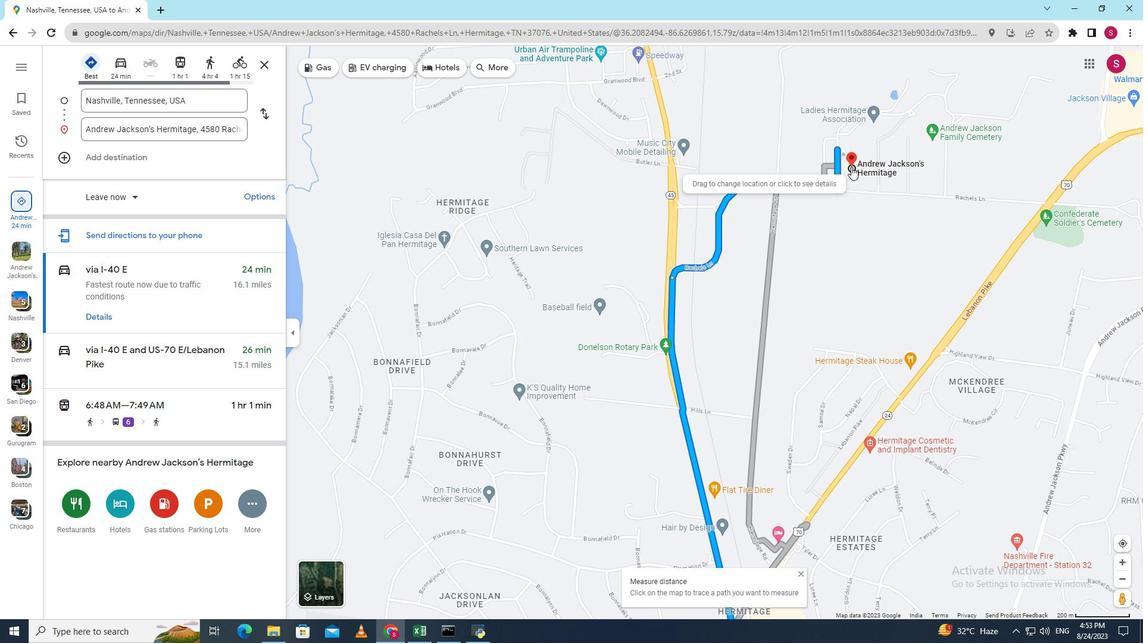 
Action: Mouse pressed right at (851, 166)
Screenshot: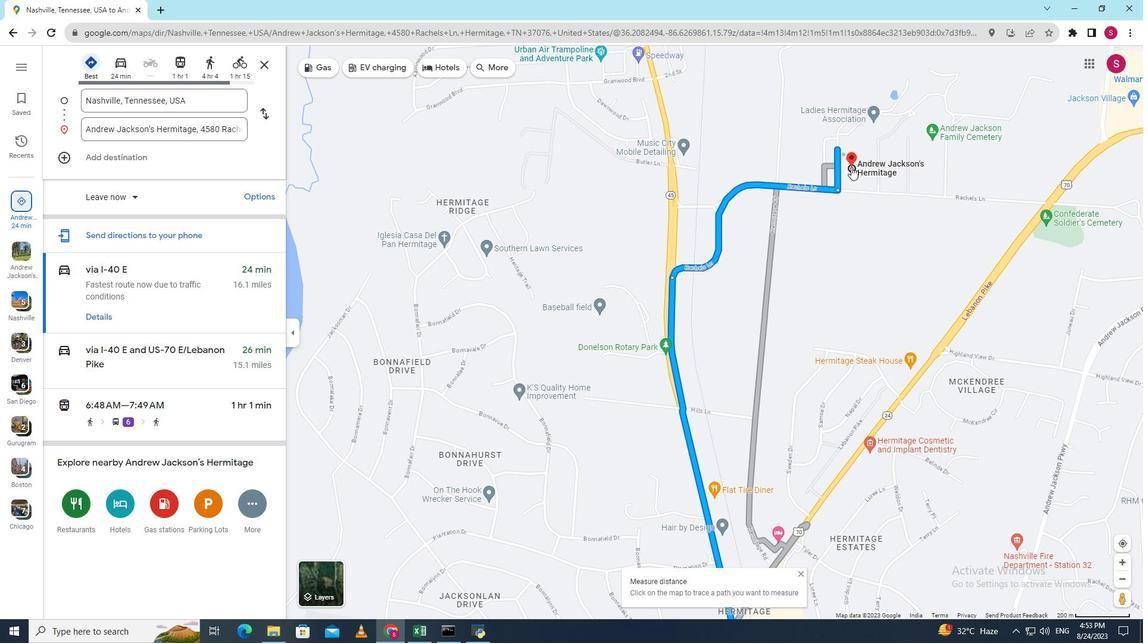 
Action: Mouse moved to (881, 256)
Screenshot: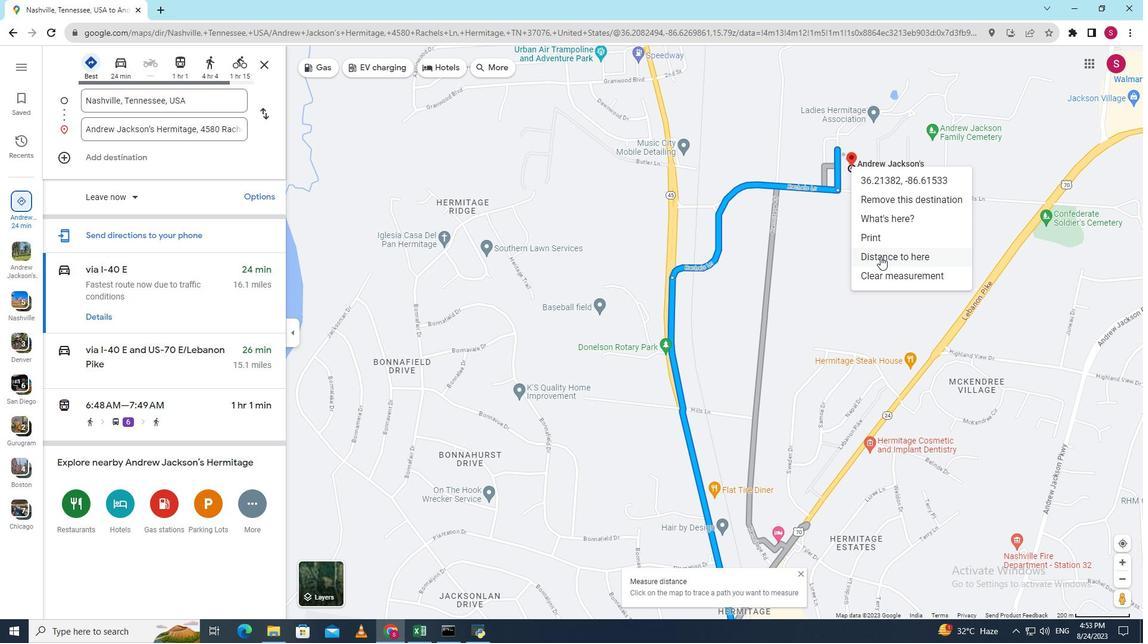 
Action: Mouse pressed left at (881, 256)
Screenshot: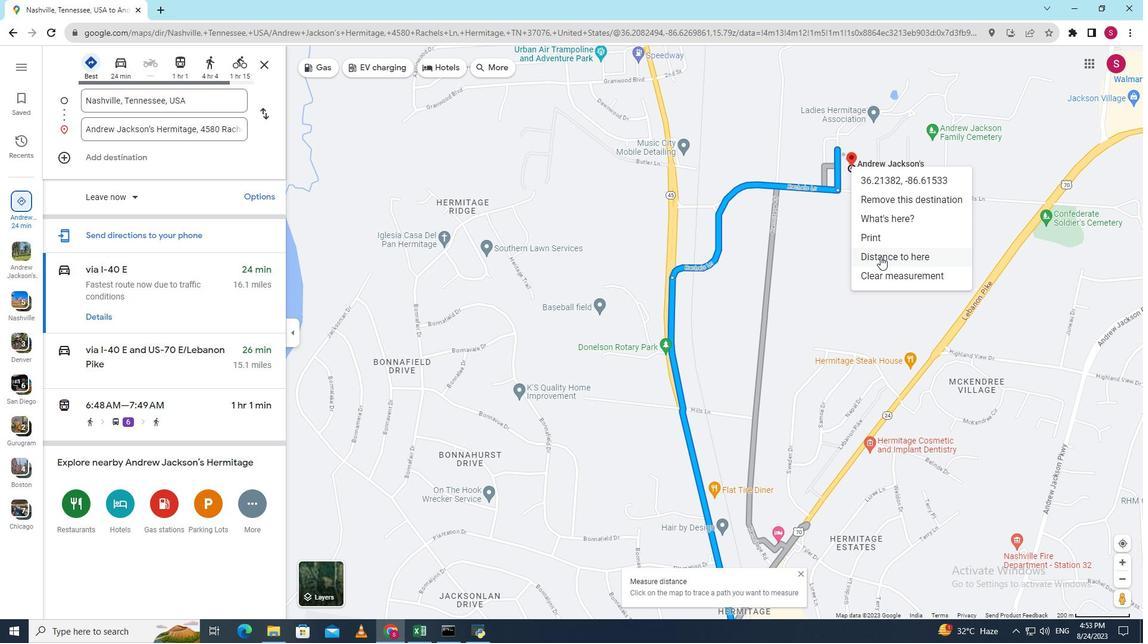 
Action: Mouse moved to (753, 273)
Screenshot: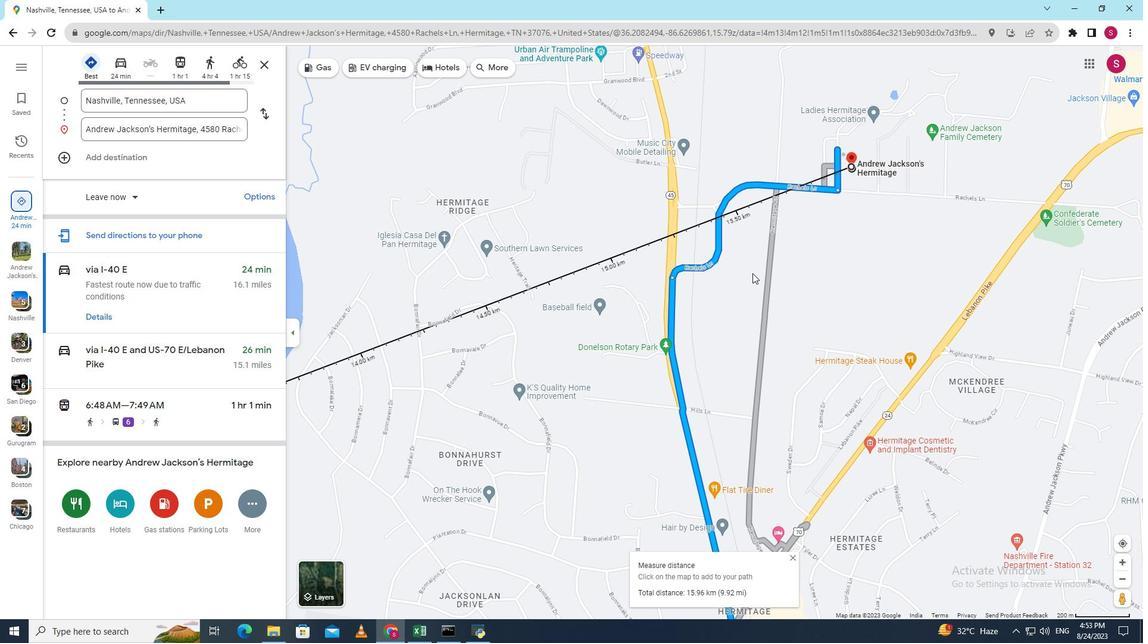 
Action: Mouse scrolled (753, 272) with delta (0, 0)
Screenshot: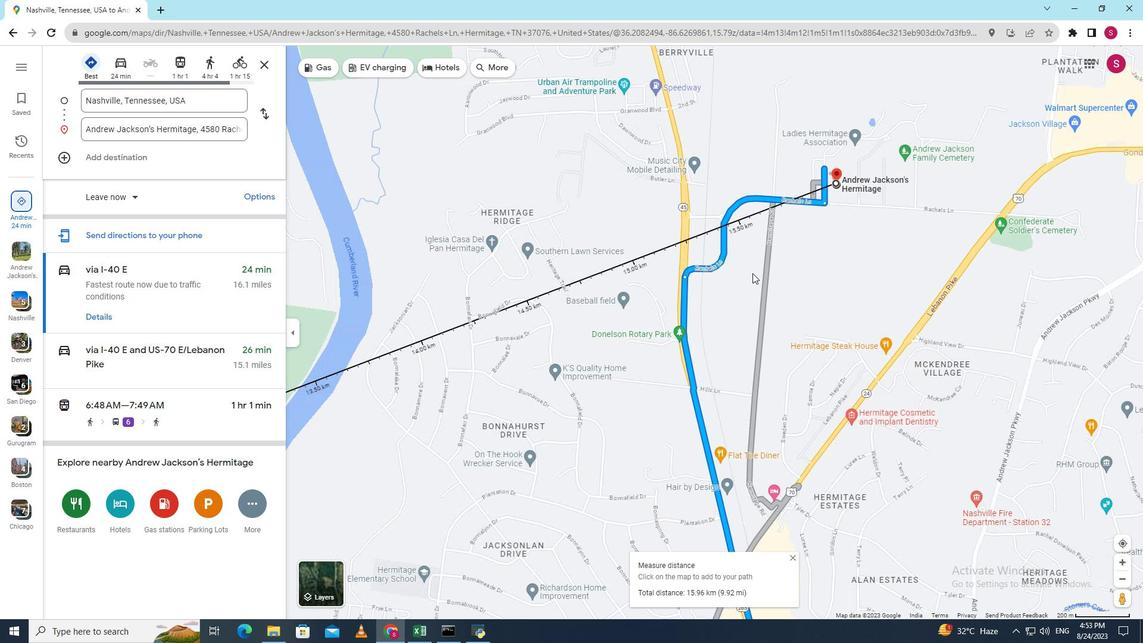 
Action: Mouse scrolled (753, 272) with delta (0, 0)
Screenshot: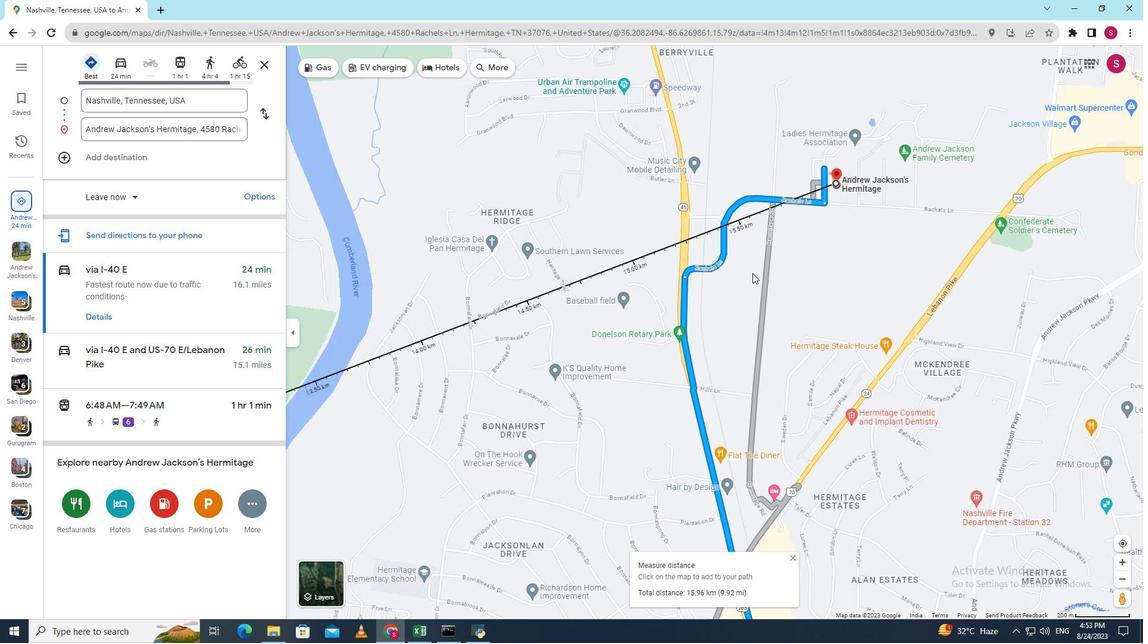 
Action: Mouse scrolled (753, 272) with delta (0, 0)
Screenshot: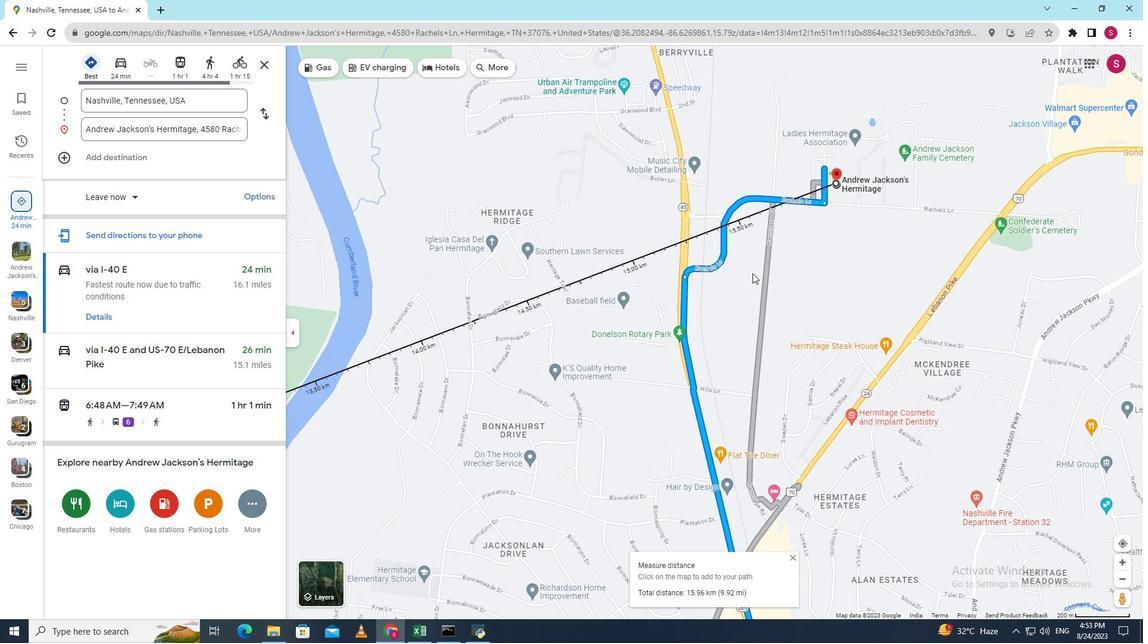 
Action: Mouse scrolled (753, 272) with delta (0, 0)
Screenshot: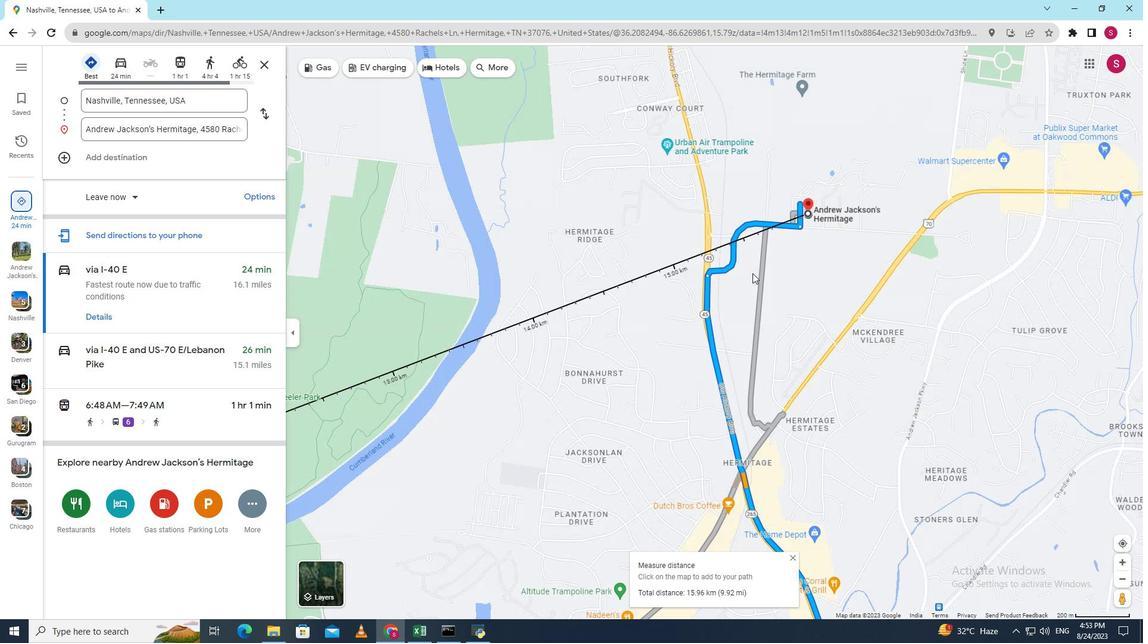 
Action: Mouse scrolled (753, 272) with delta (0, 0)
Screenshot: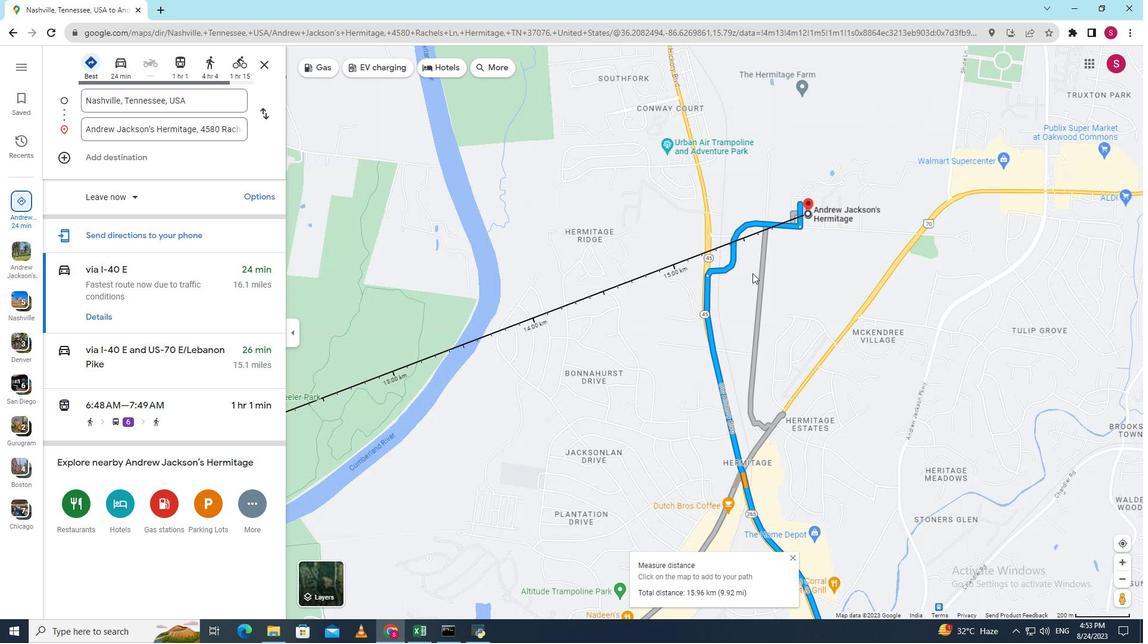 
Action: Mouse scrolled (753, 272) with delta (0, 0)
Screenshot: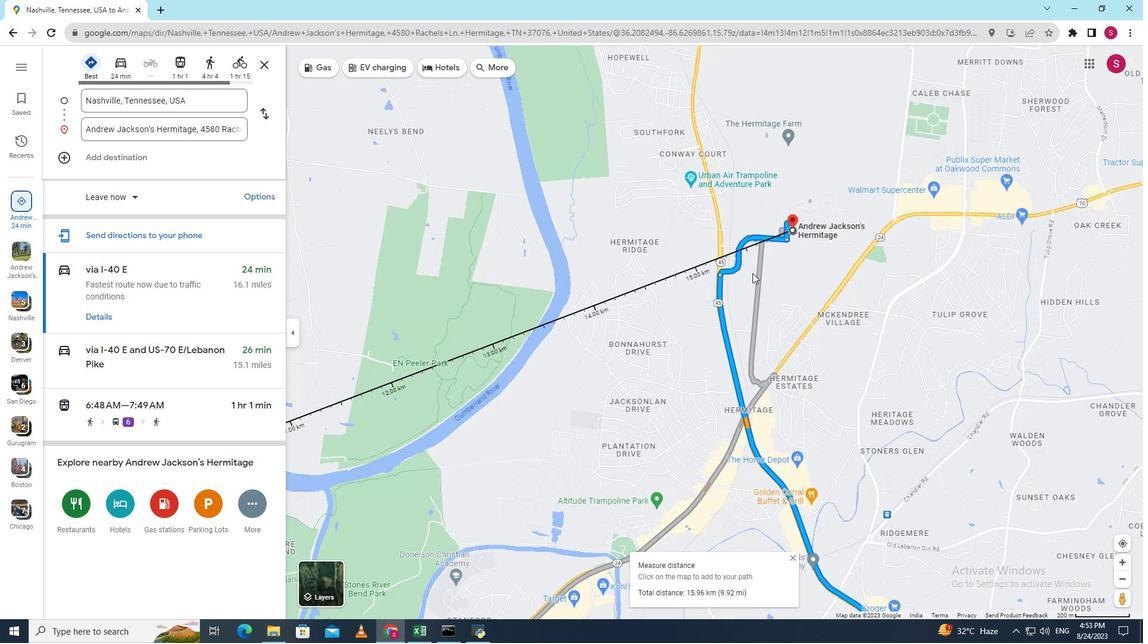 
Action: Mouse scrolled (753, 272) with delta (0, 0)
Screenshot: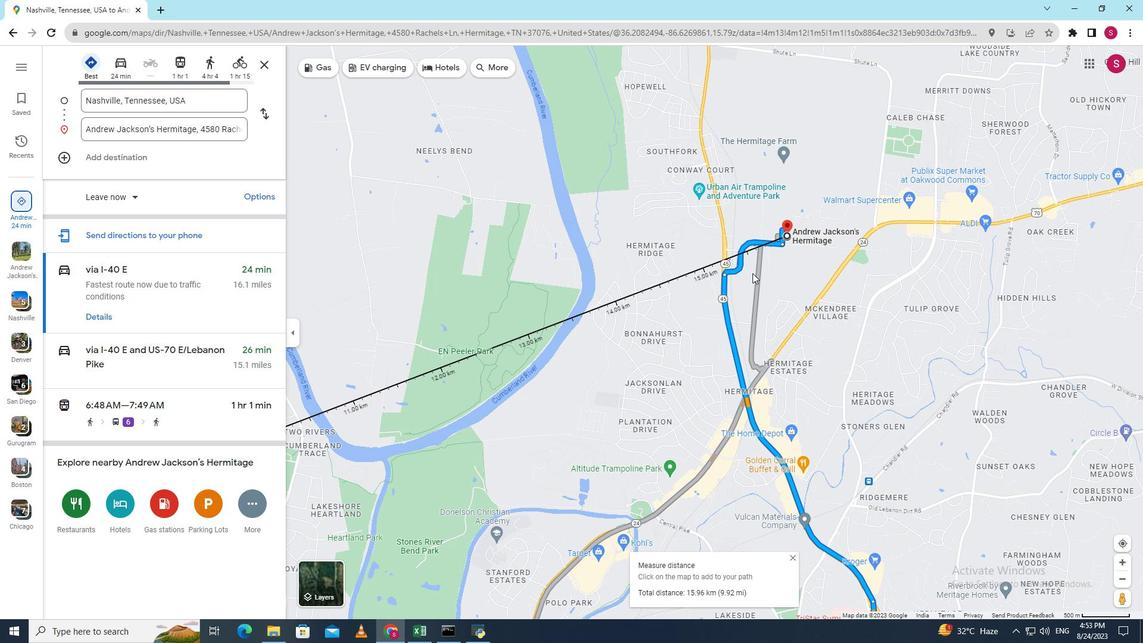 
Action: Mouse scrolled (753, 272) with delta (0, 0)
Screenshot: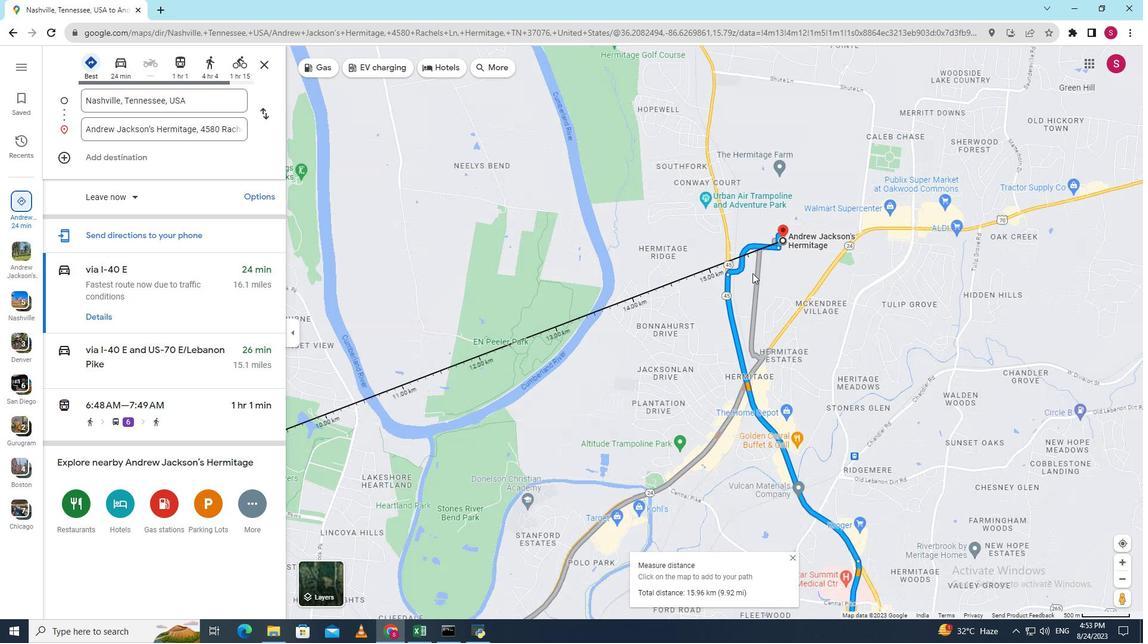 
Action: Mouse scrolled (753, 272) with delta (0, 0)
Screenshot: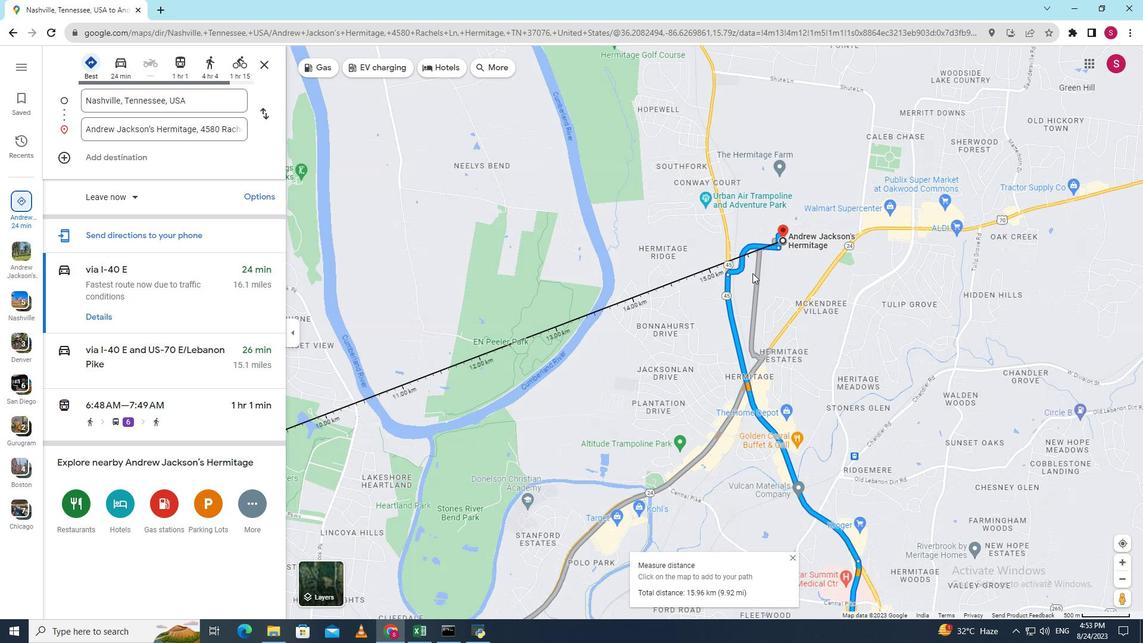 
Action: Mouse scrolled (753, 272) with delta (0, 0)
Screenshot: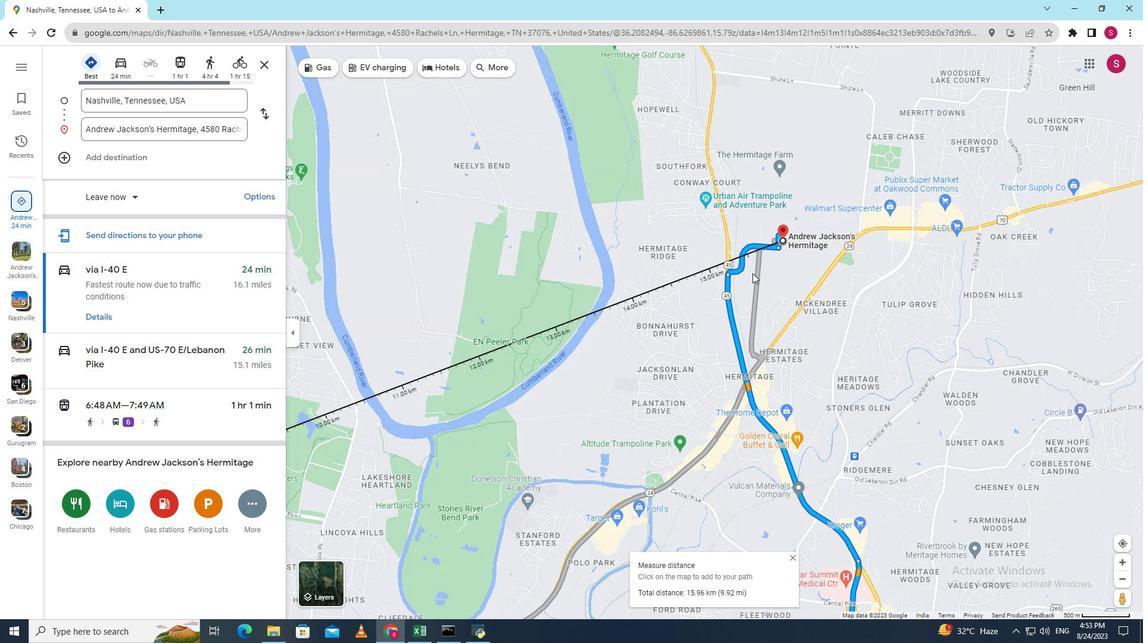 
Action: Mouse moved to (676, 306)
Screenshot: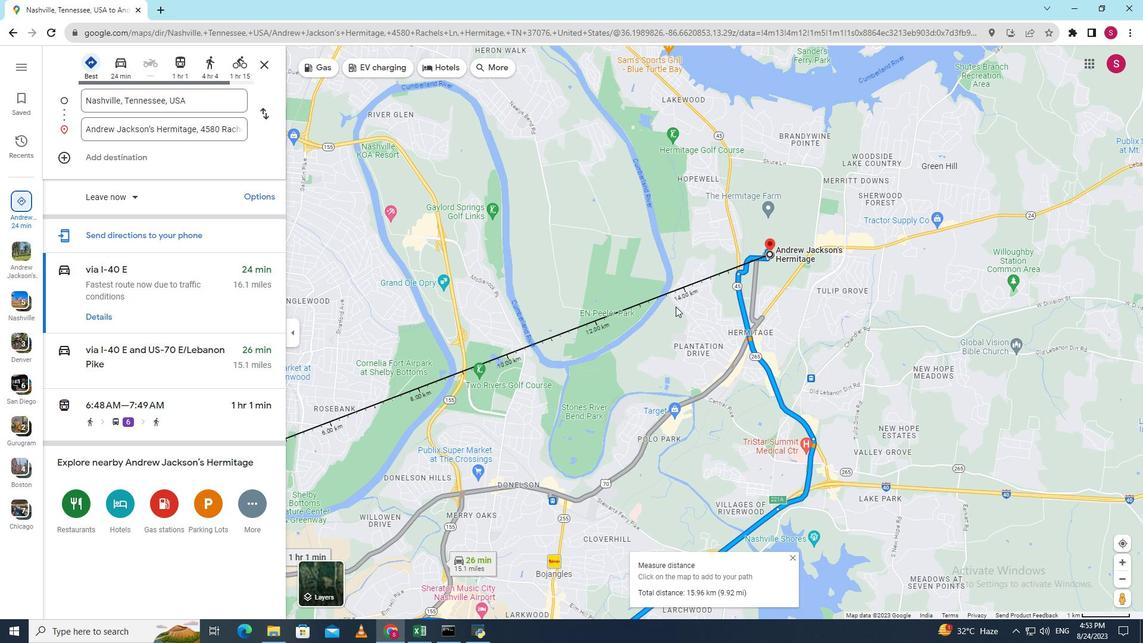 
Action: Mouse scrolled (678, 305) with delta (0, 0)
Screenshot: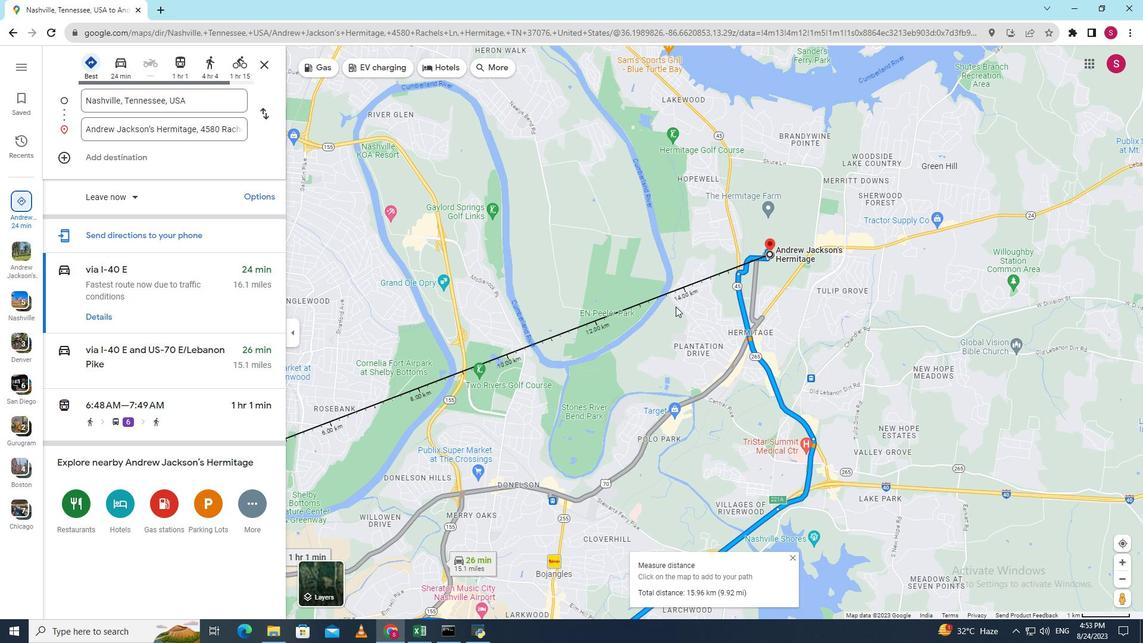 
Action: Mouse moved to (676, 306)
Screenshot: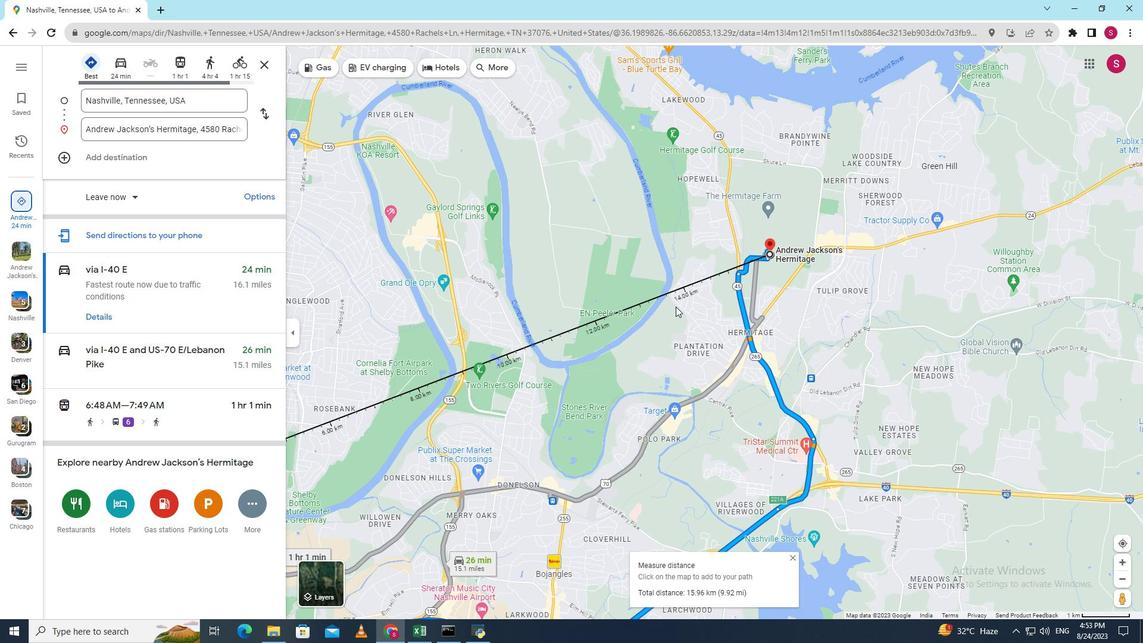 
Action: Mouse scrolled (676, 306) with delta (0, 0)
Screenshot: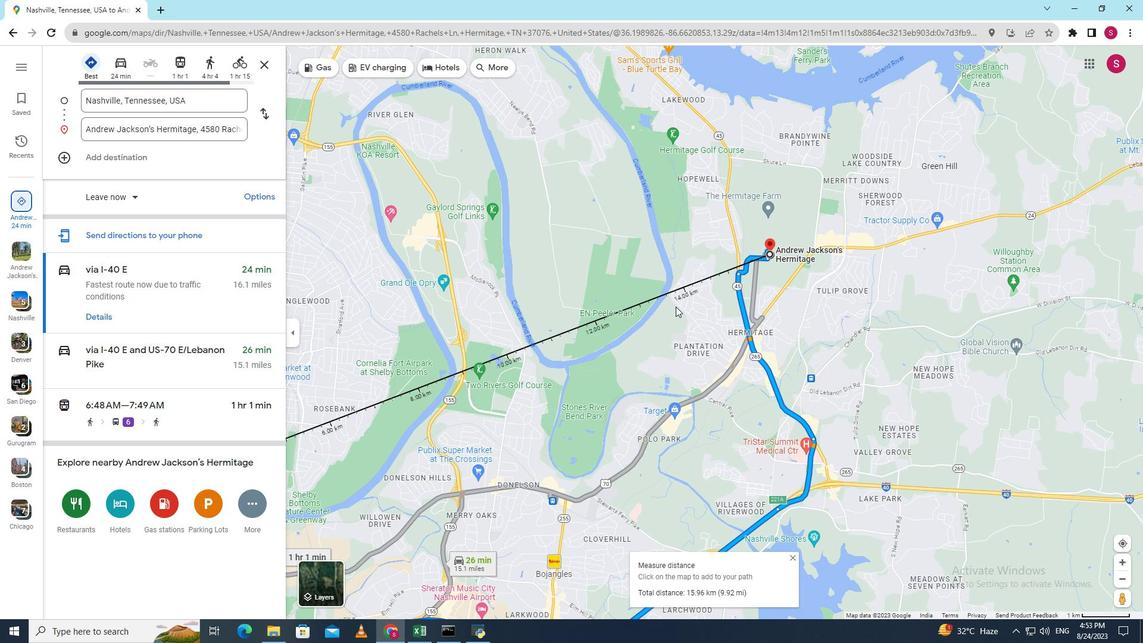 
Action: Mouse scrolled (676, 306) with delta (0, 0)
Screenshot: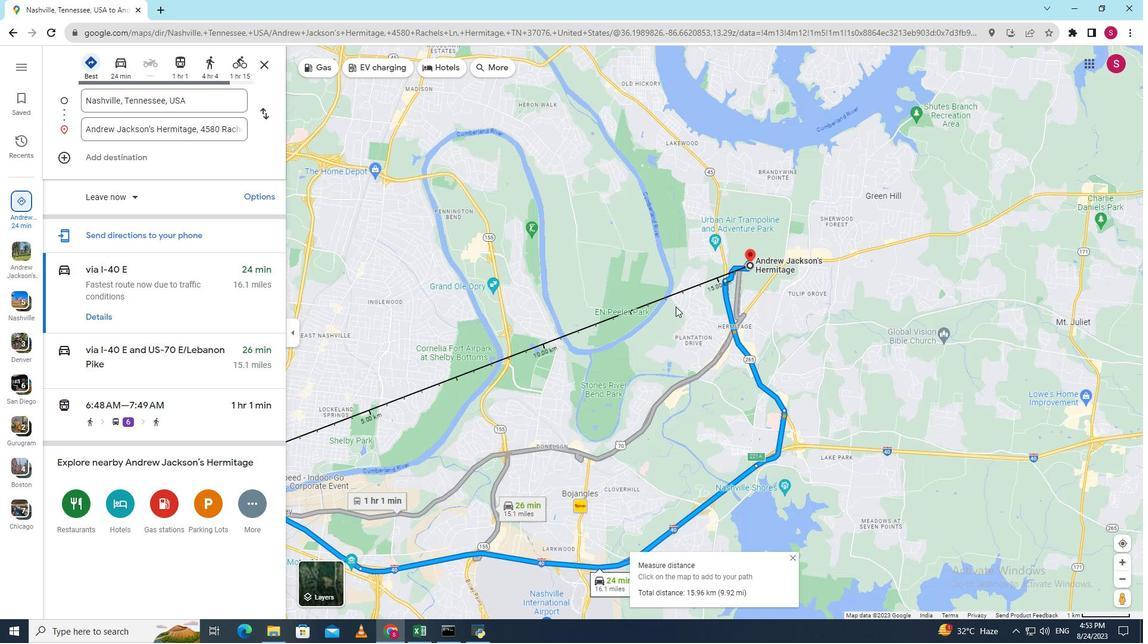 
Action: Mouse scrolled (676, 306) with delta (0, 0)
Screenshot: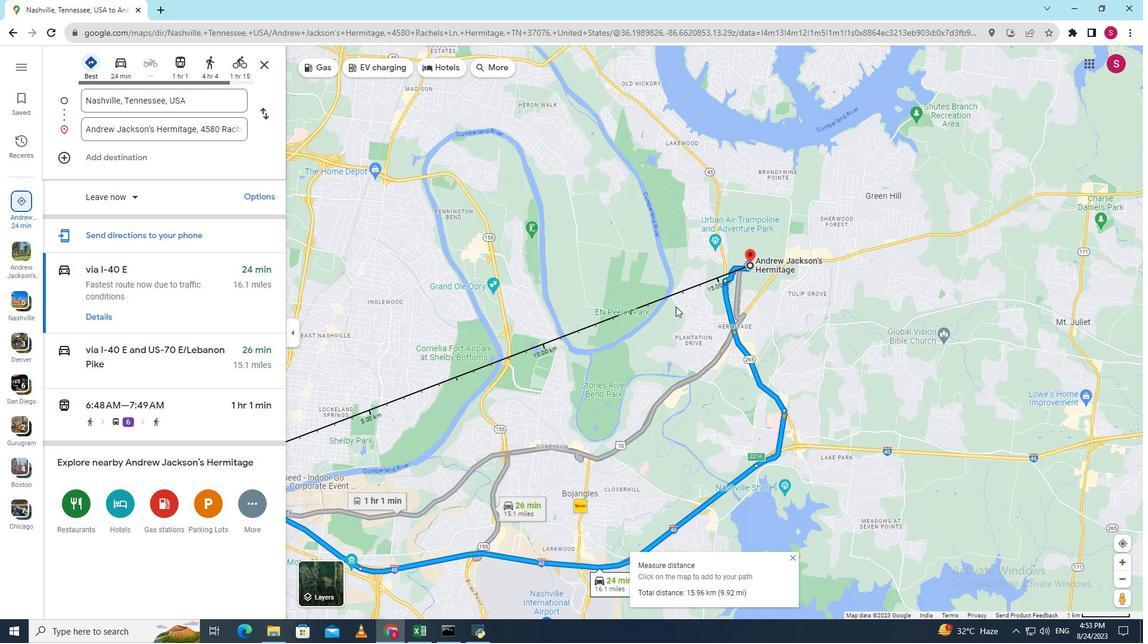 
Action: Mouse moved to (639, 591)
Screenshot: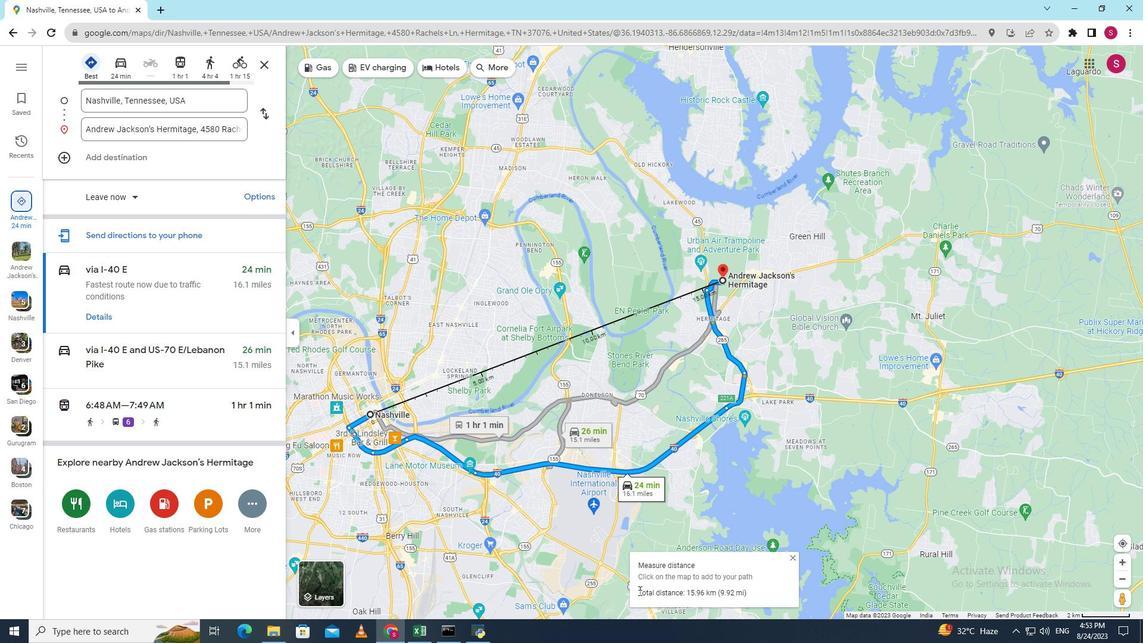 
Action: Mouse pressed left at (639, 591)
Screenshot: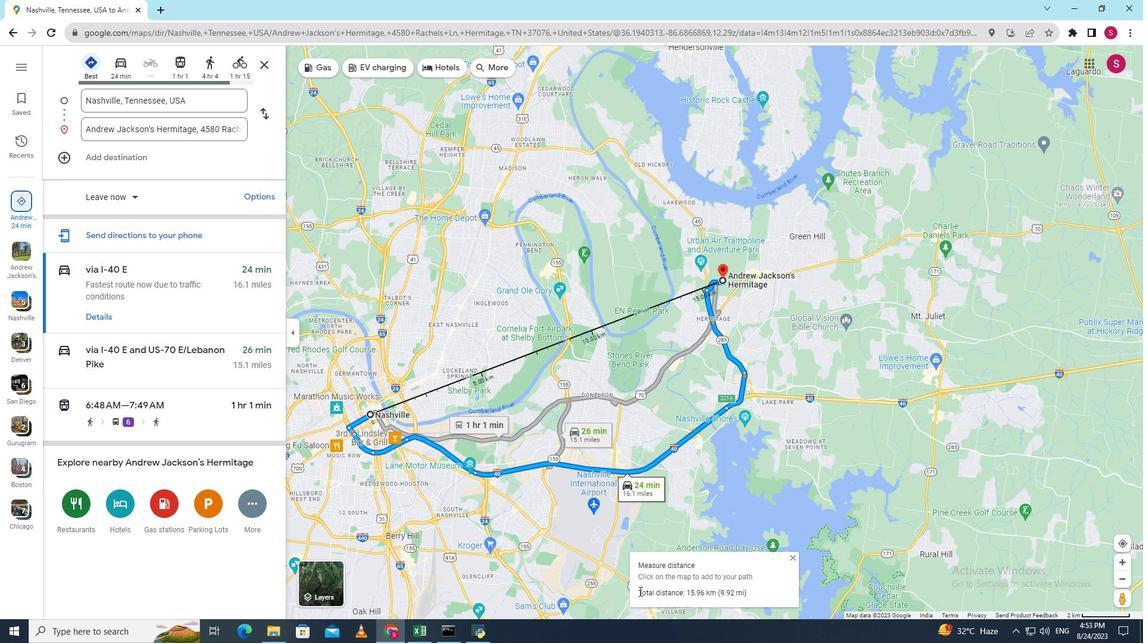 
Action: Mouse moved to (769, 585)
Screenshot: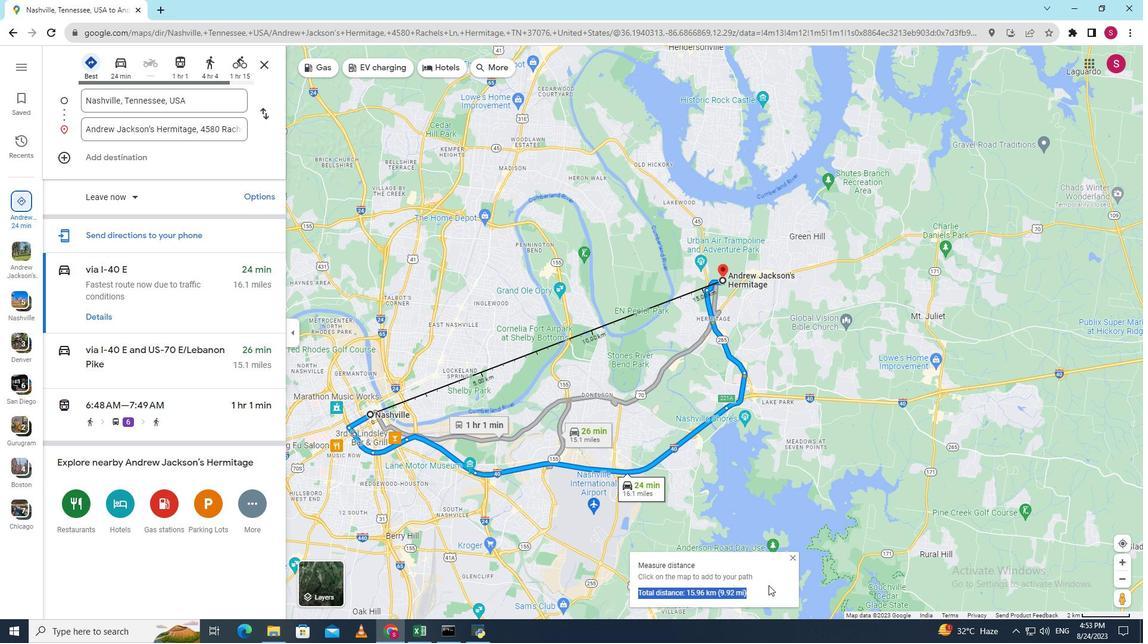 
